 Task: Search one way flight ticket for 5 adults, 2 children, 1 infant in seat and 2 infants on lap in economy from Springfield: Abraham Lincoln Capital Airport to Rock Springs: Southwest Wyoming Regional Airport (rock Springs Sweetwater County Airport) on 8-5-2023. Choice of flights is Westjet. Number of bags: 6 checked bags. Price is upto 100000. Outbound departure time preference is 13:00.
Action: Mouse moved to (320, 295)
Screenshot: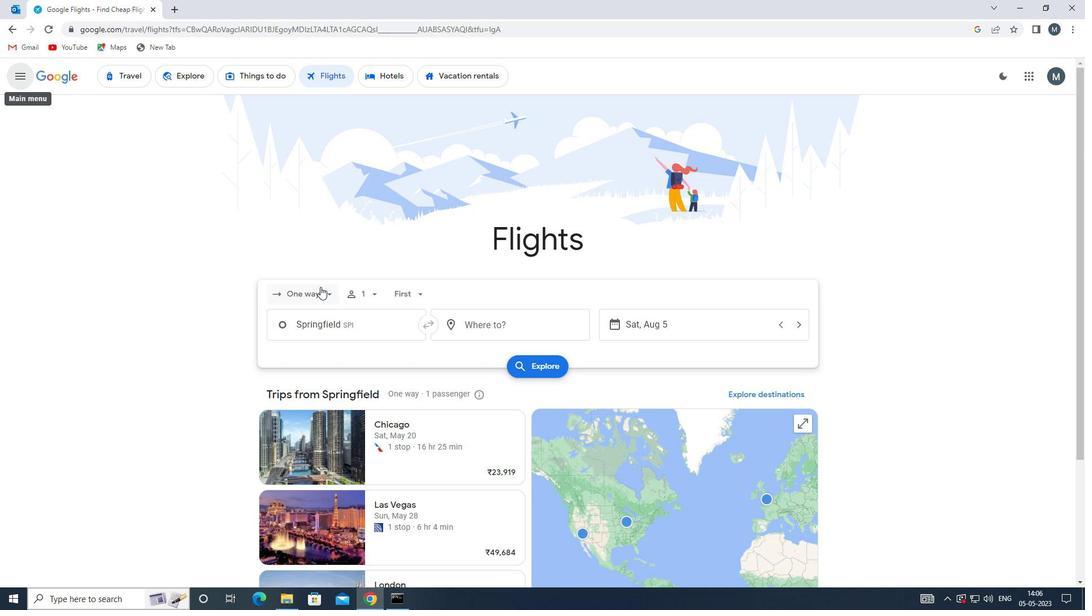 
Action: Mouse pressed left at (320, 295)
Screenshot: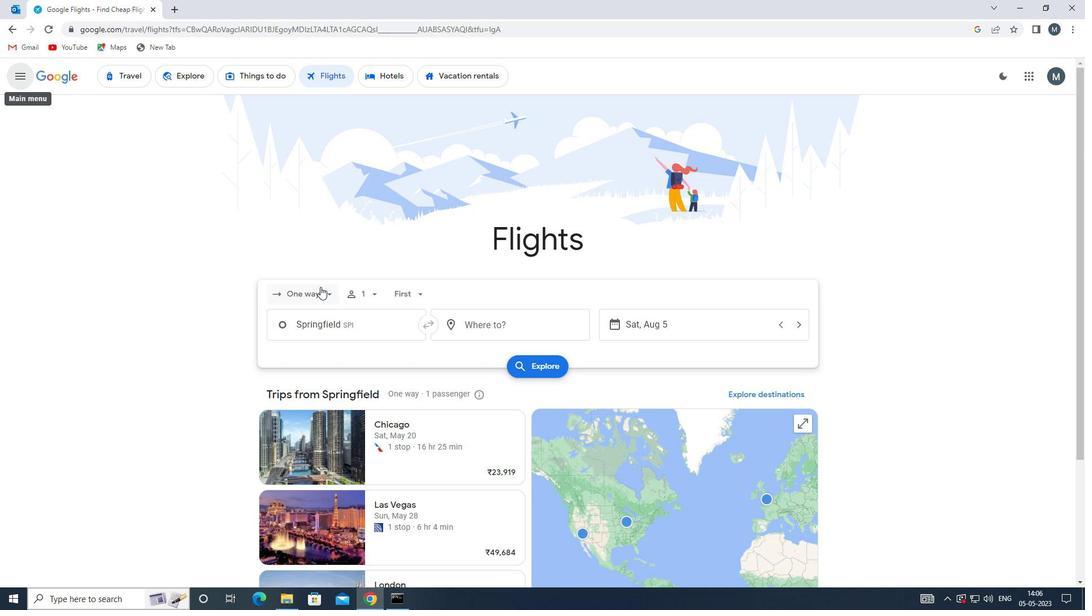 
Action: Mouse moved to (323, 348)
Screenshot: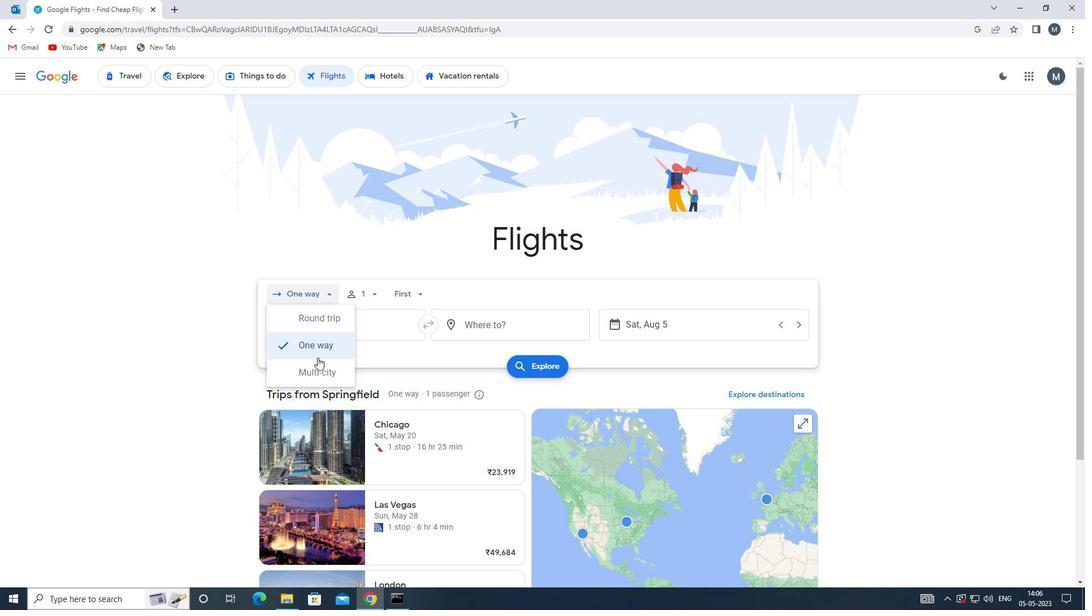 
Action: Mouse pressed left at (323, 348)
Screenshot: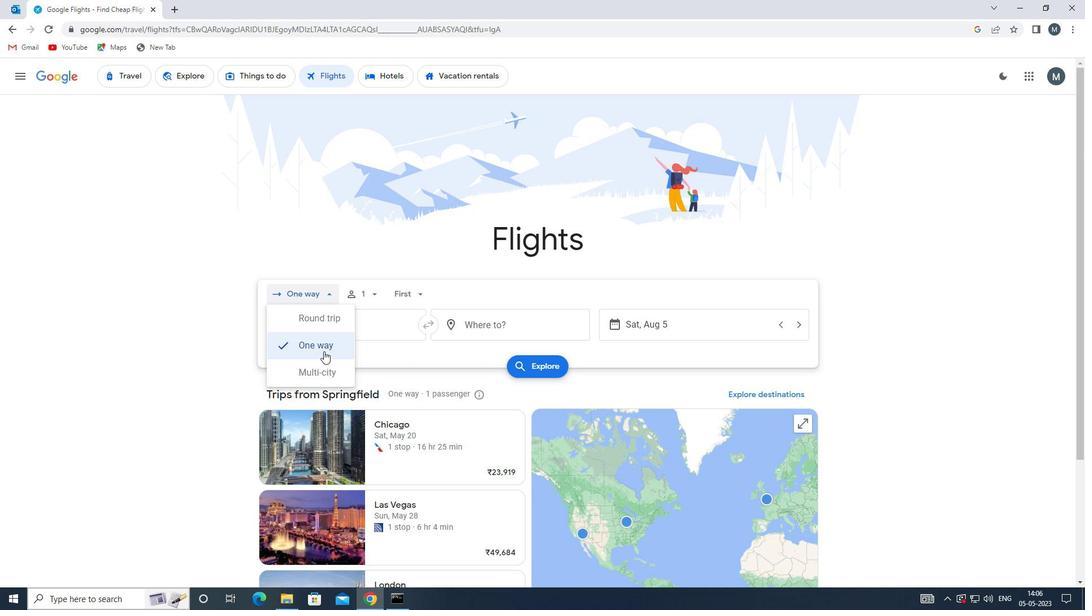
Action: Mouse moved to (368, 288)
Screenshot: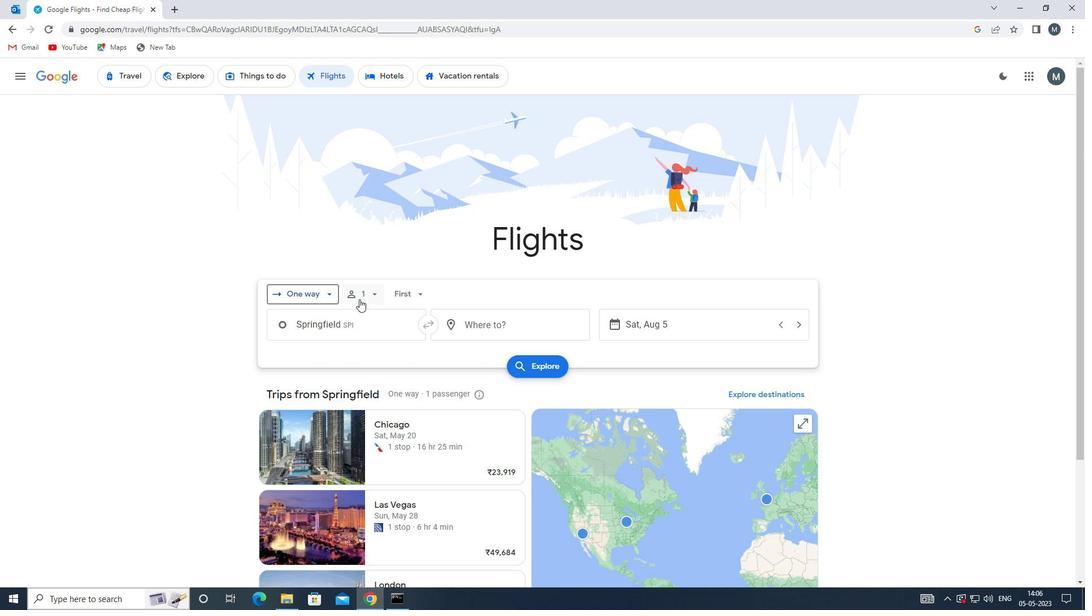 
Action: Mouse pressed left at (368, 288)
Screenshot: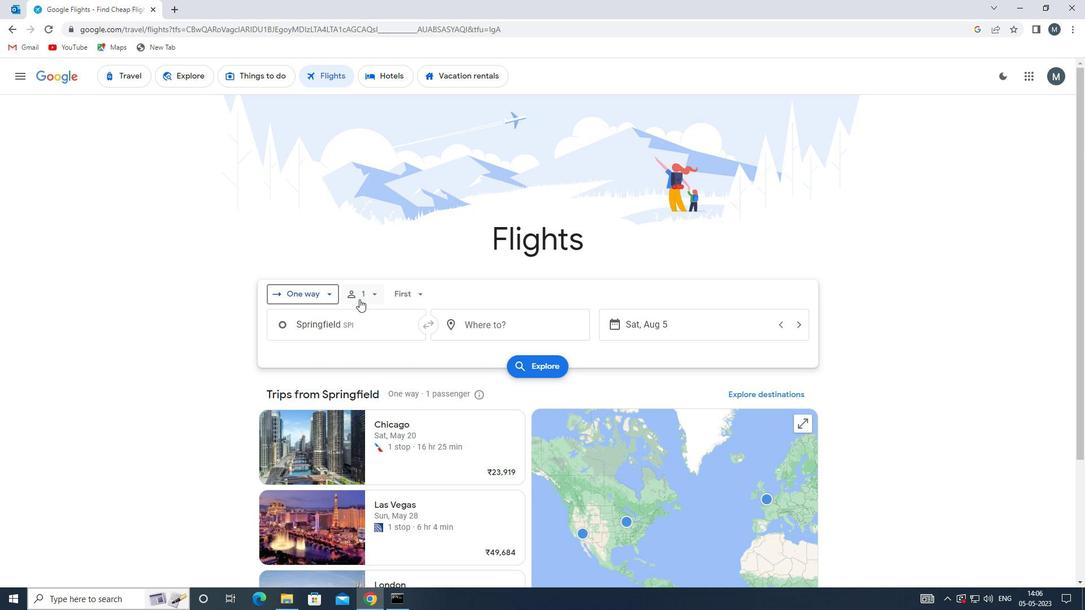
Action: Mouse moved to (456, 323)
Screenshot: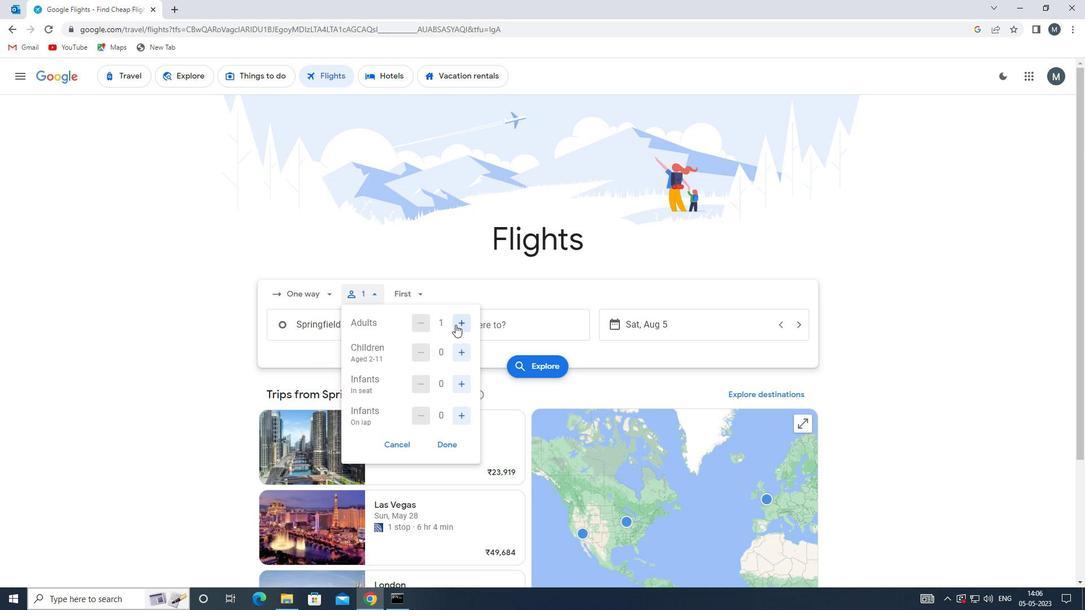 
Action: Mouse pressed left at (456, 323)
Screenshot: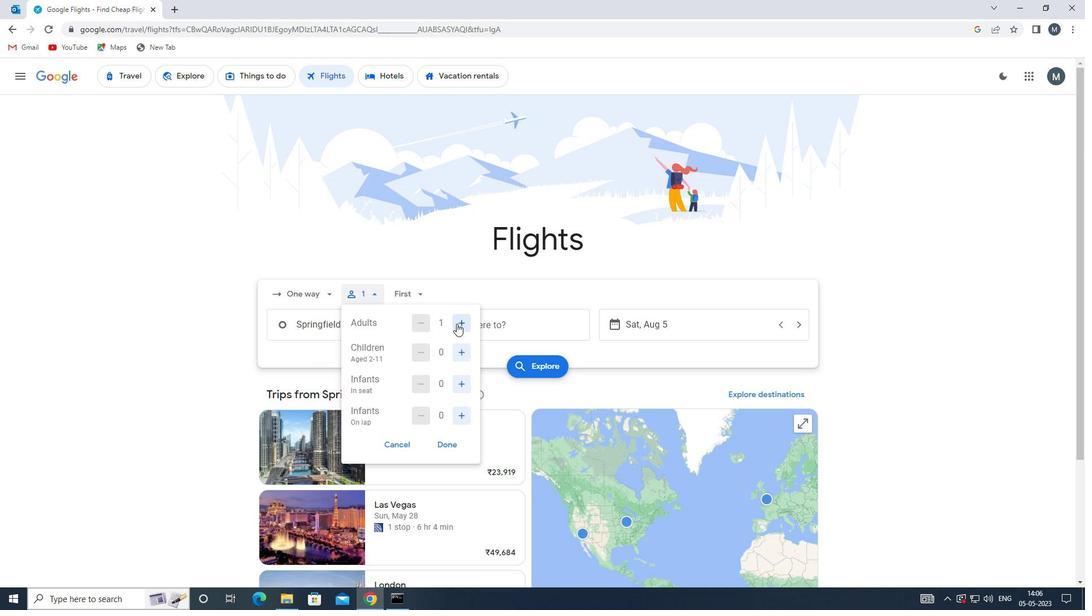 
Action: Mouse moved to (457, 323)
Screenshot: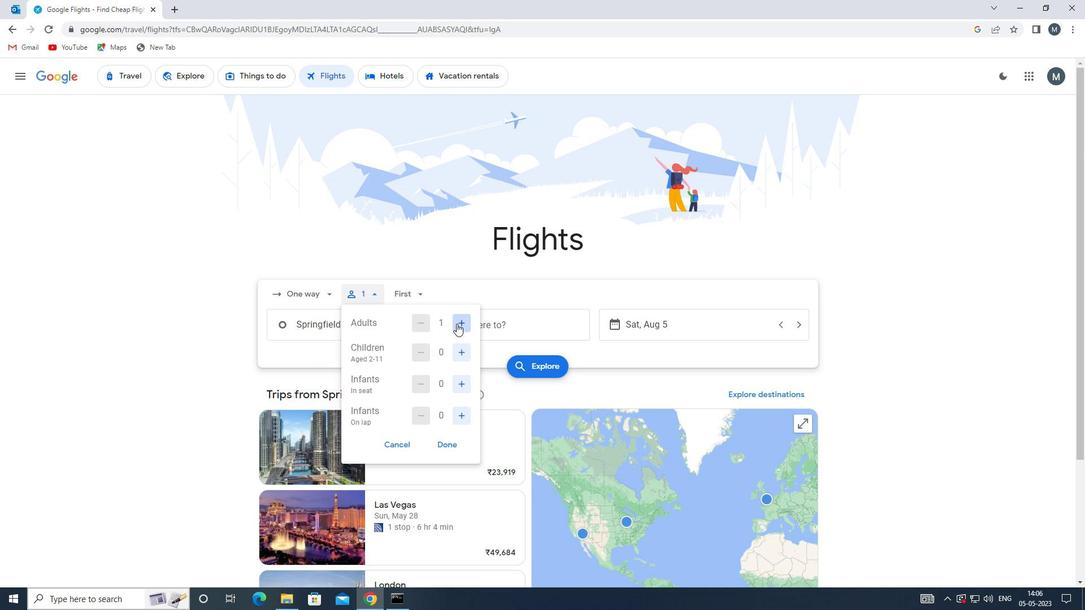 
Action: Mouse pressed left at (457, 323)
Screenshot: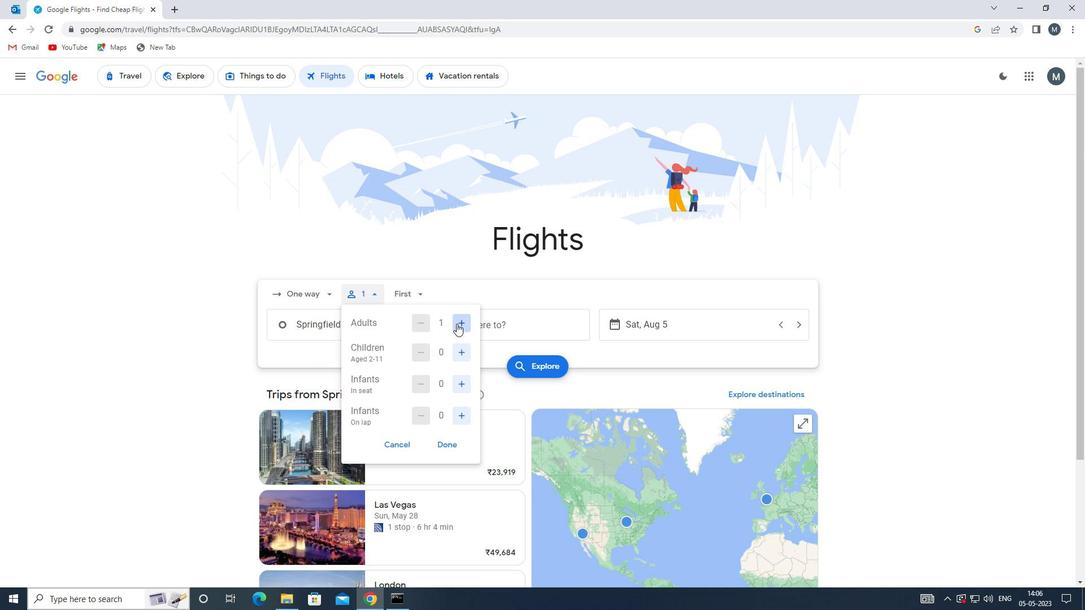 
Action: Mouse moved to (458, 323)
Screenshot: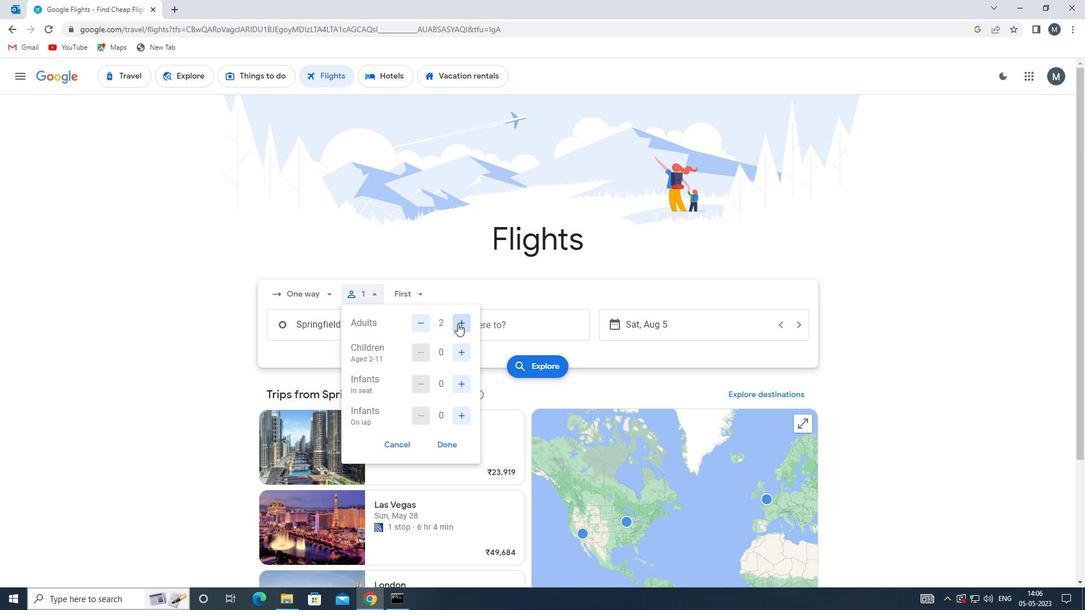 
Action: Mouse pressed left at (458, 323)
Screenshot: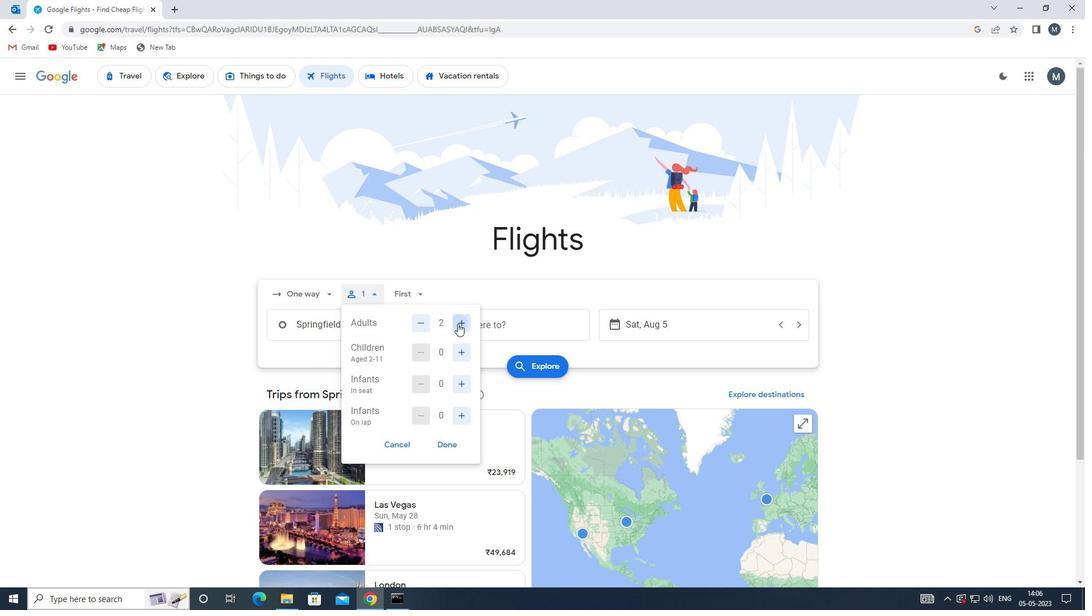 
Action: Mouse moved to (459, 323)
Screenshot: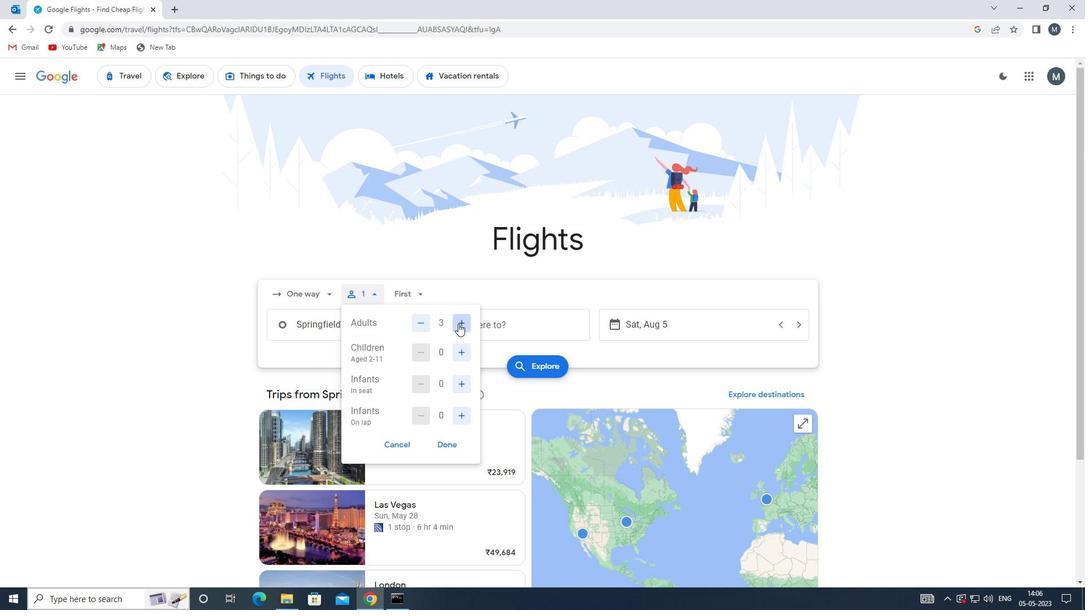 
Action: Mouse pressed left at (459, 323)
Screenshot: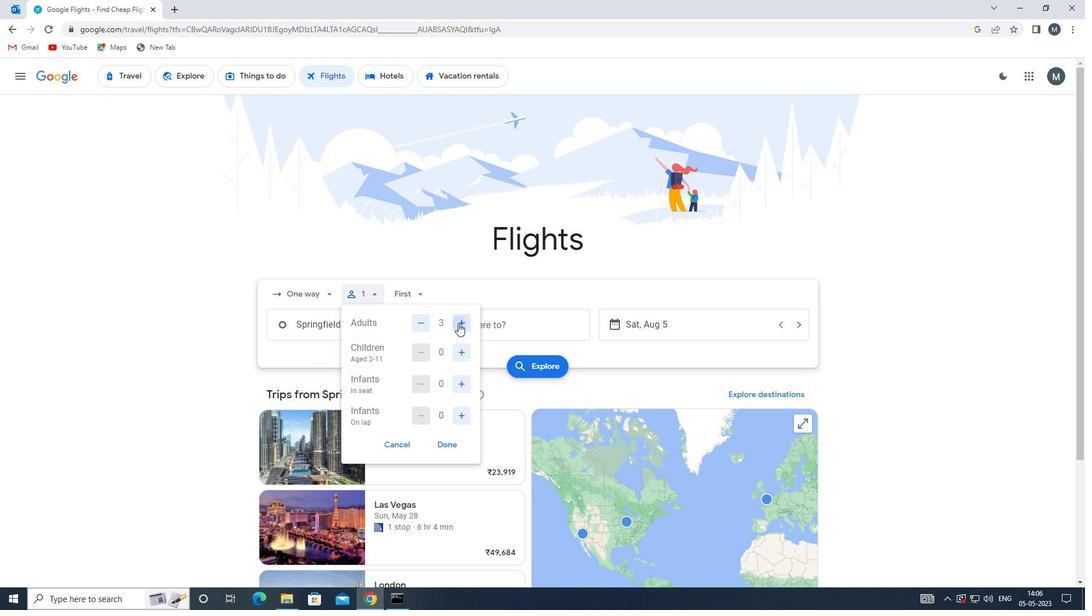 
Action: Mouse pressed left at (459, 323)
Screenshot: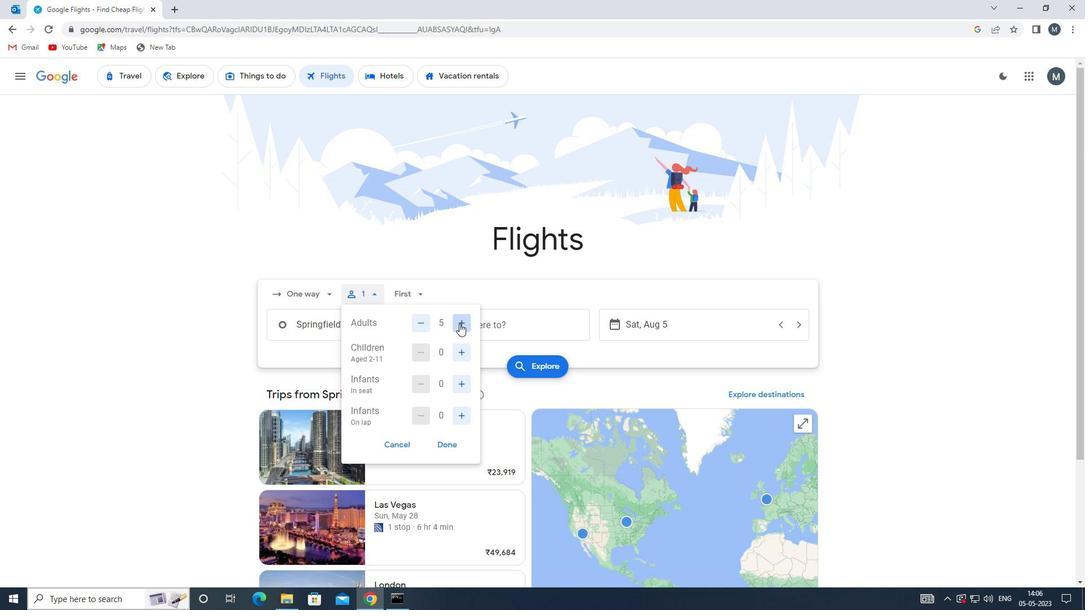 
Action: Mouse moved to (421, 322)
Screenshot: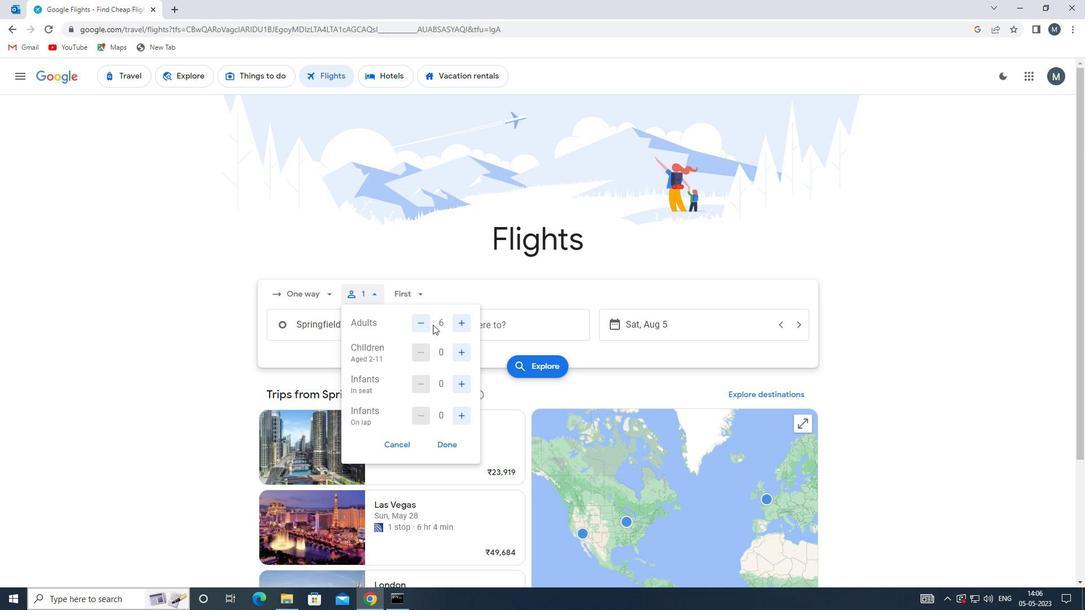 
Action: Mouse pressed left at (421, 322)
Screenshot: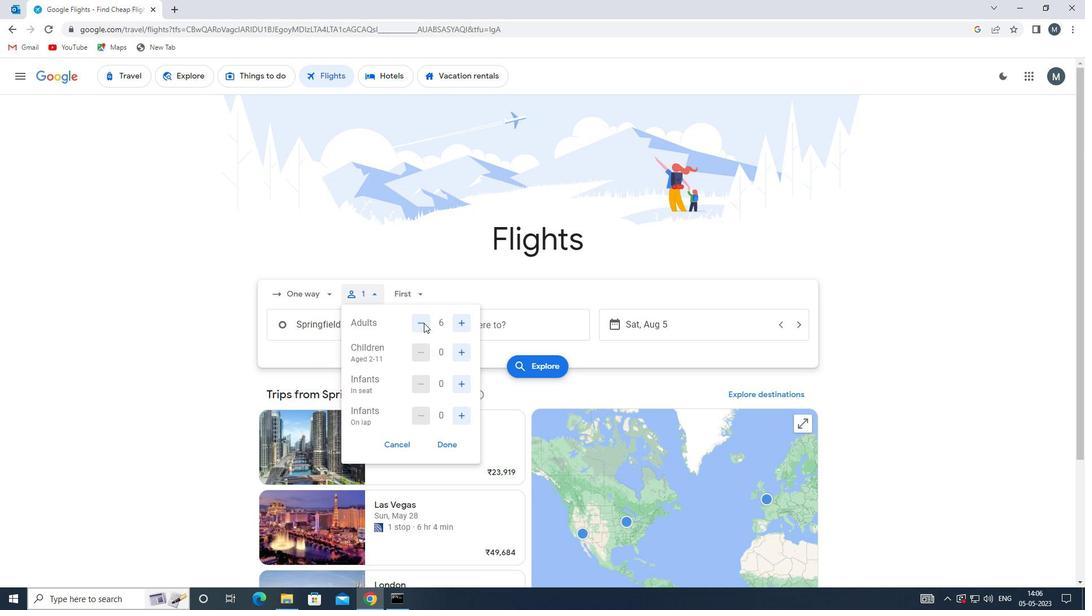 
Action: Mouse moved to (456, 351)
Screenshot: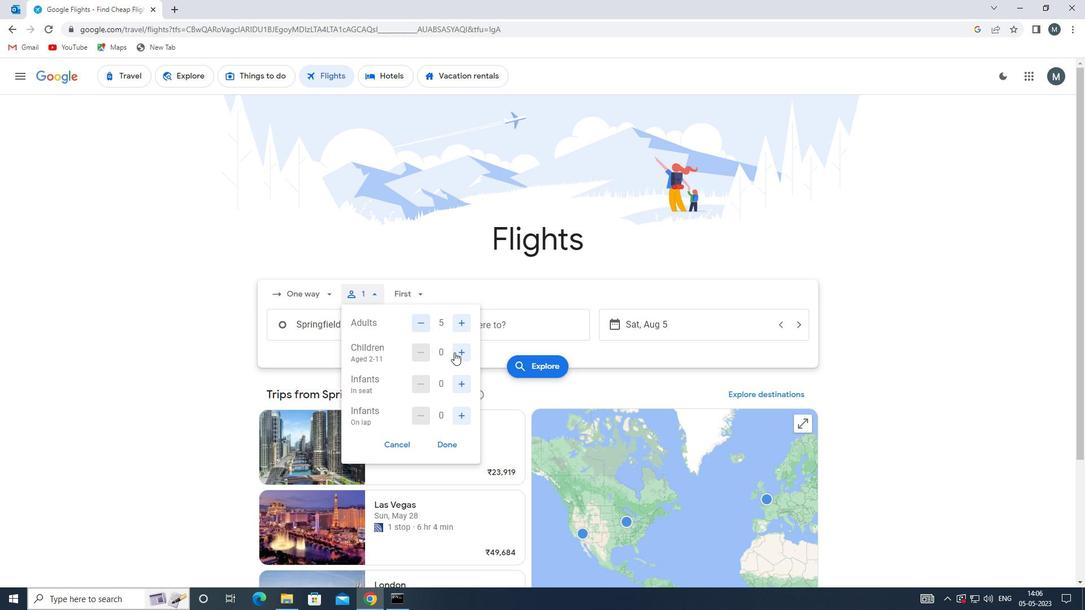 
Action: Mouse pressed left at (456, 351)
Screenshot: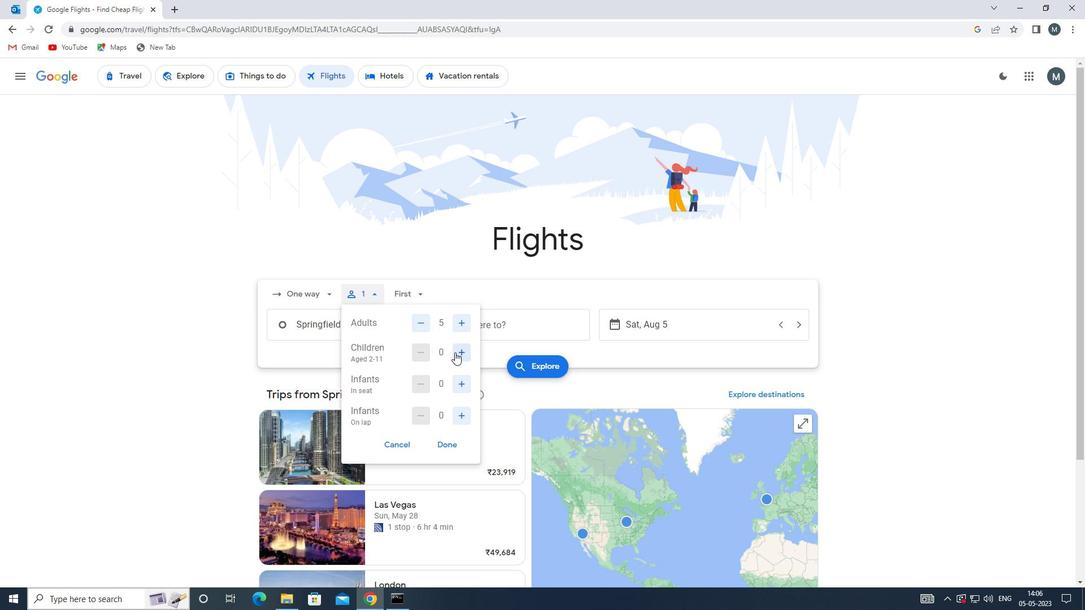 
Action: Mouse moved to (456, 351)
Screenshot: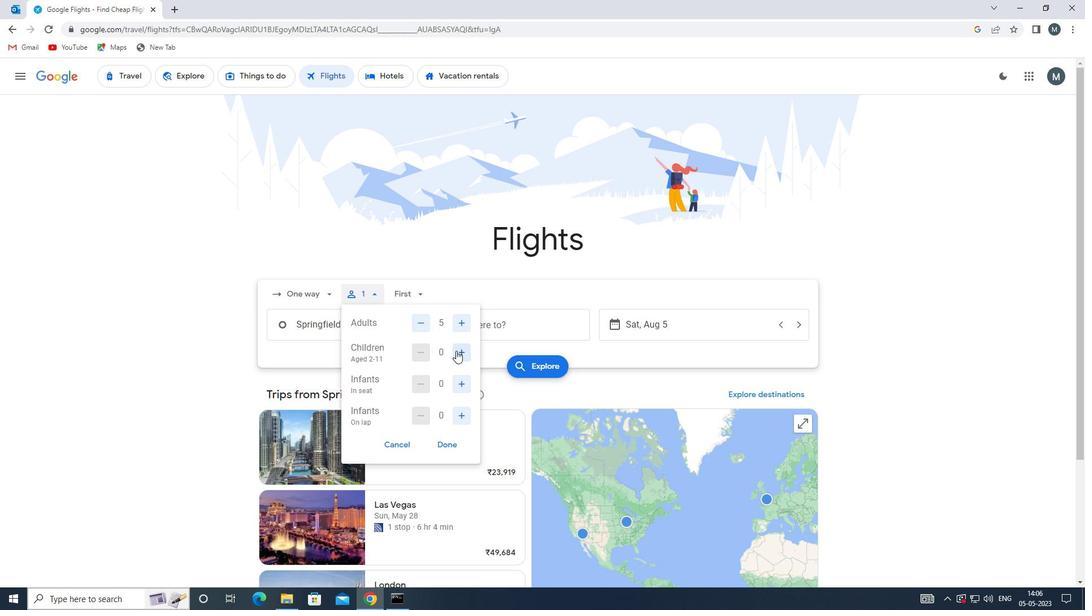 
Action: Mouse pressed left at (456, 351)
Screenshot: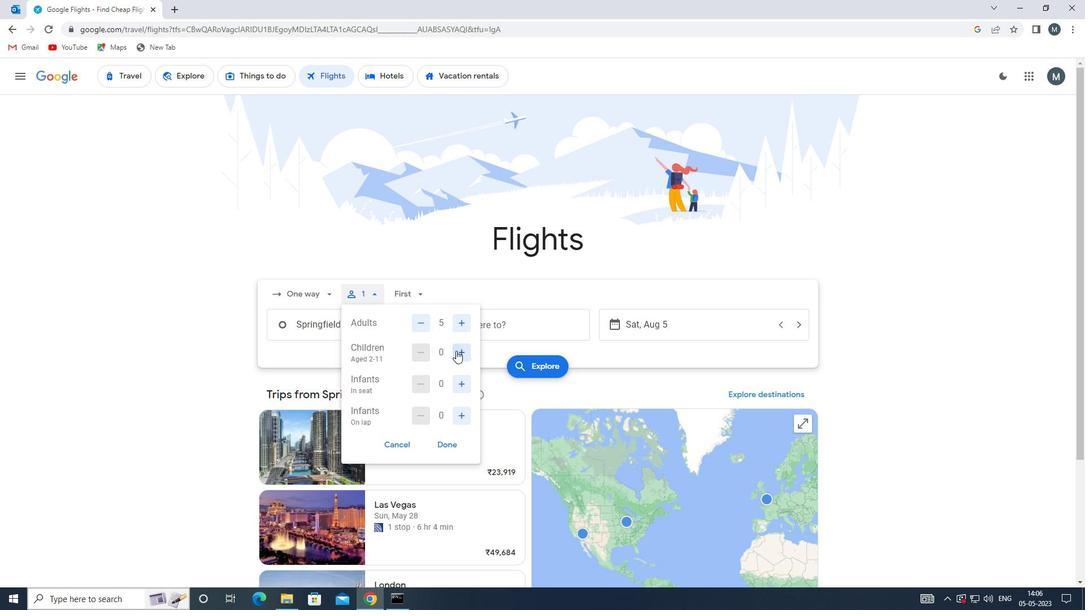 
Action: Mouse moved to (459, 384)
Screenshot: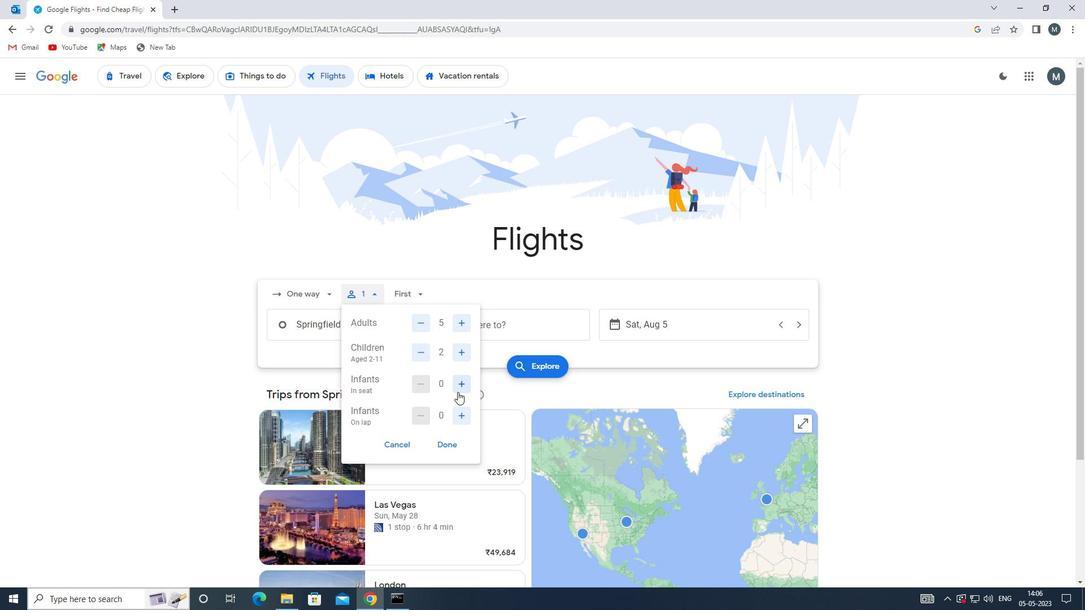 
Action: Mouse pressed left at (459, 384)
Screenshot: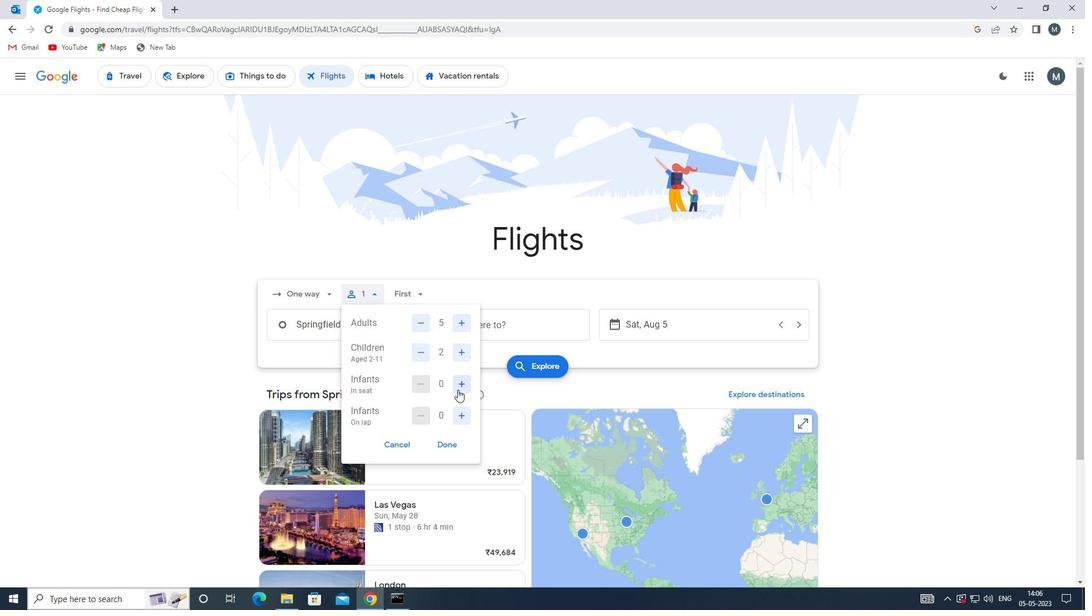 
Action: Mouse moved to (457, 417)
Screenshot: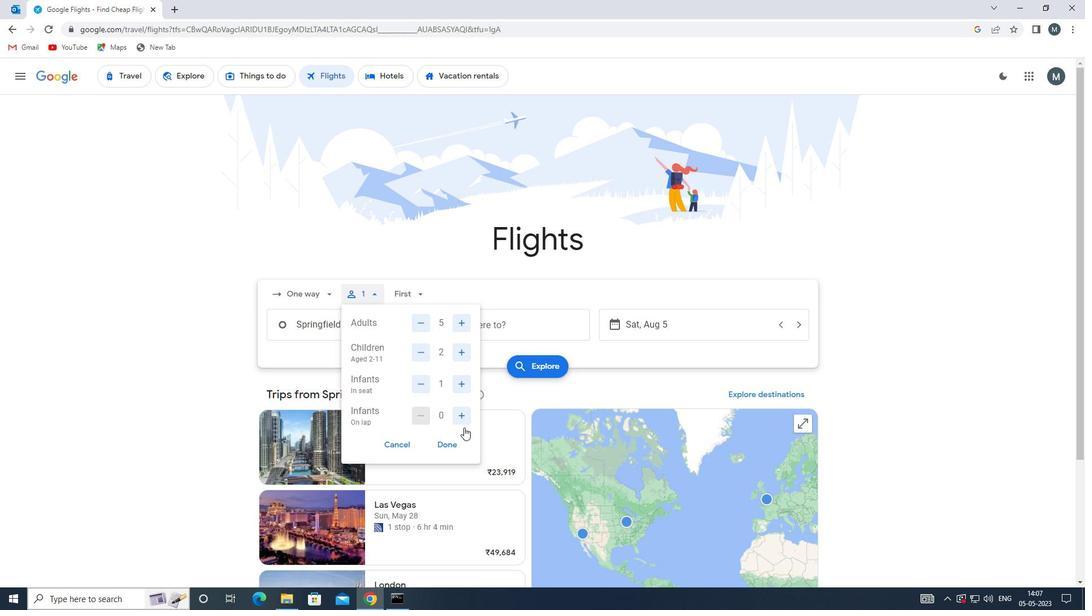 
Action: Mouse pressed left at (457, 417)
Screenshot: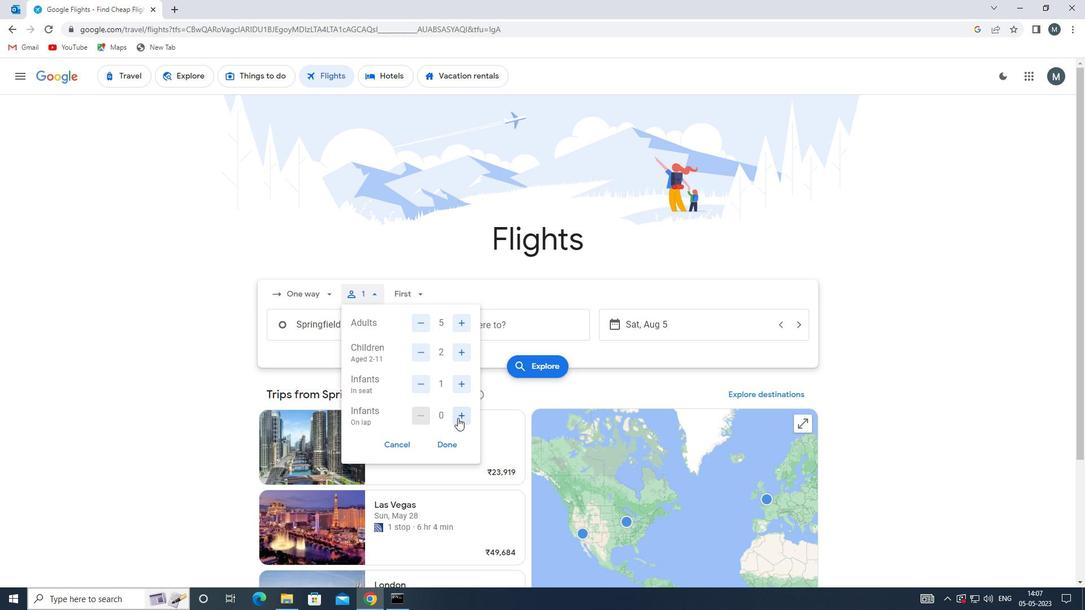 
Action: Mouse pressed left at (457, 417)
Screenshot: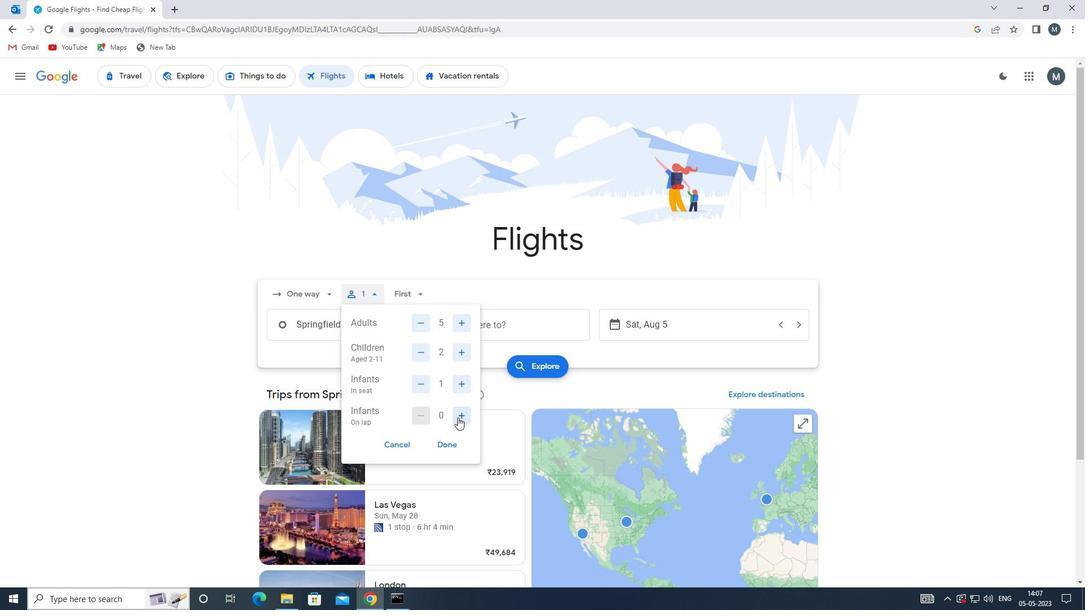 
Action: Mouse moved to (417, 413)
Screenshot: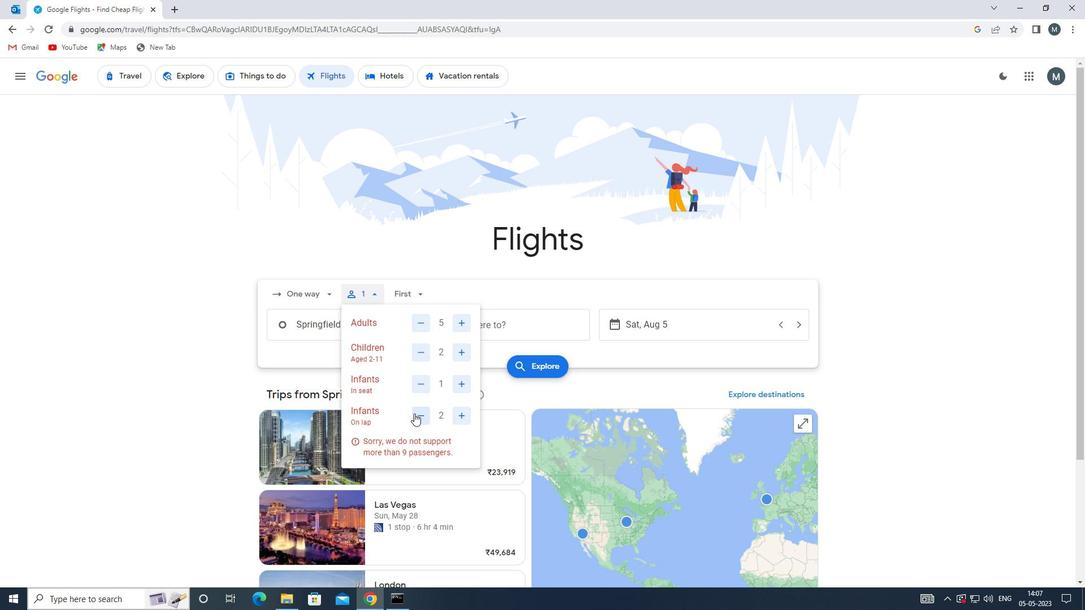 
Action: Mouse pressed left at (417, 413)
Screenshot: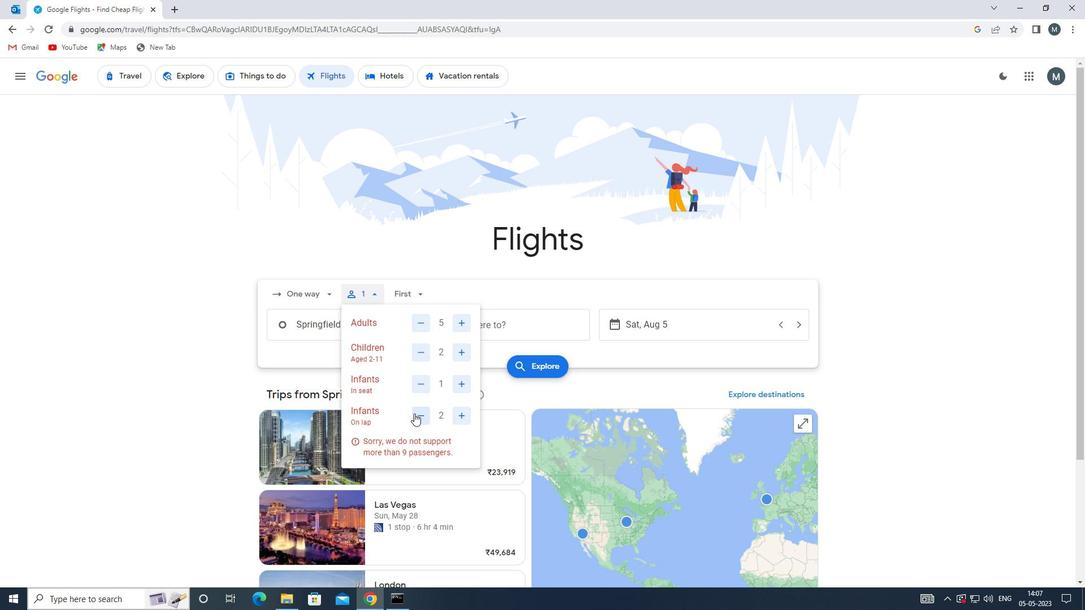 
Action: Mouse moved to (438, 447)
Screenshot: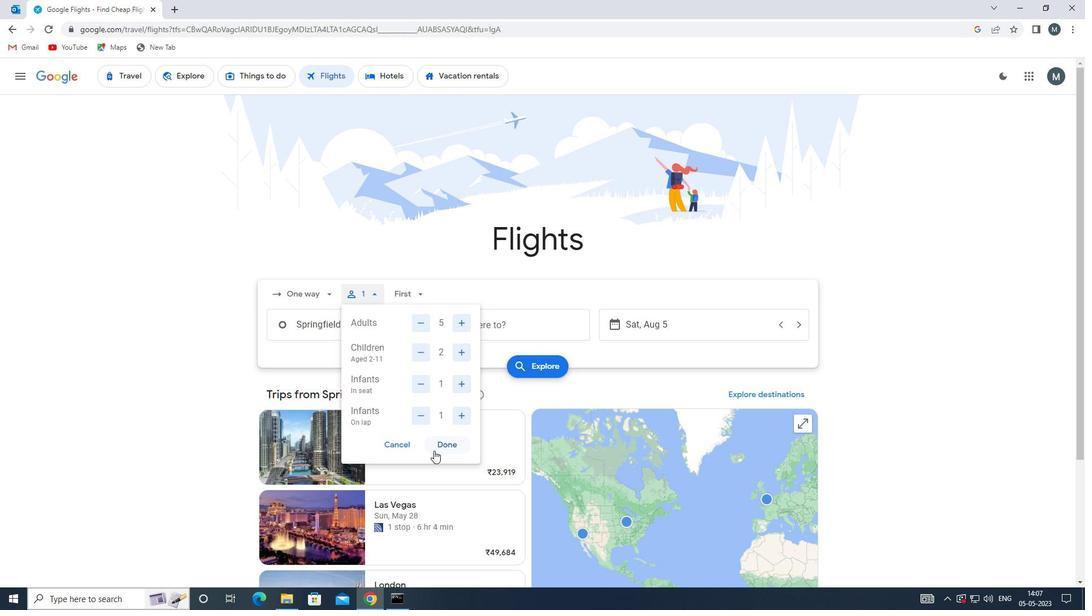 
Action: Mouse pressed left at (438, 447)
Screenshot: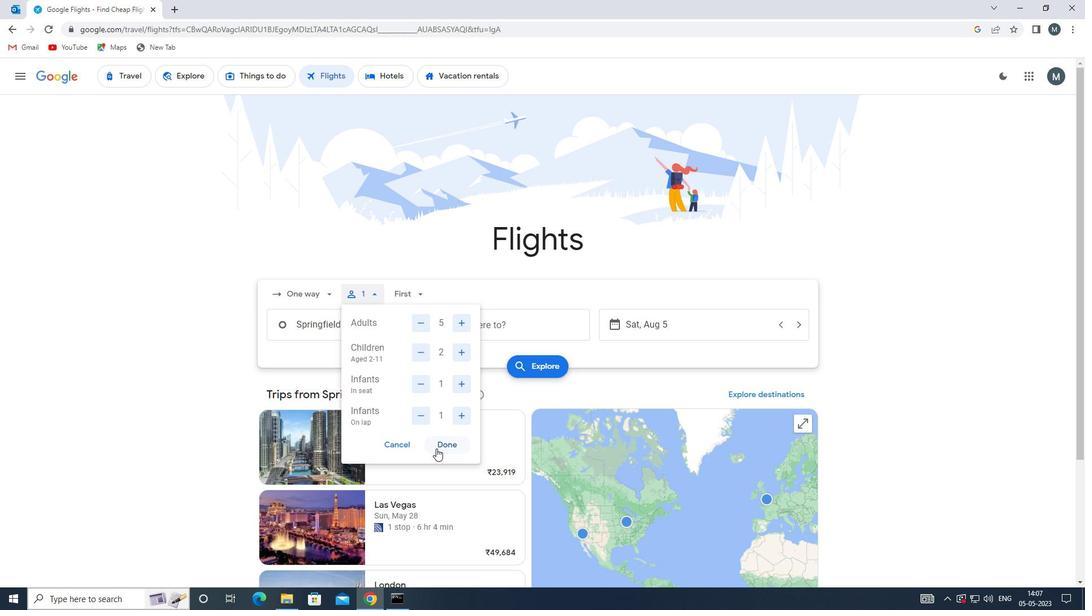 
Action: Mouse moved to (421, 300)
Screenshot: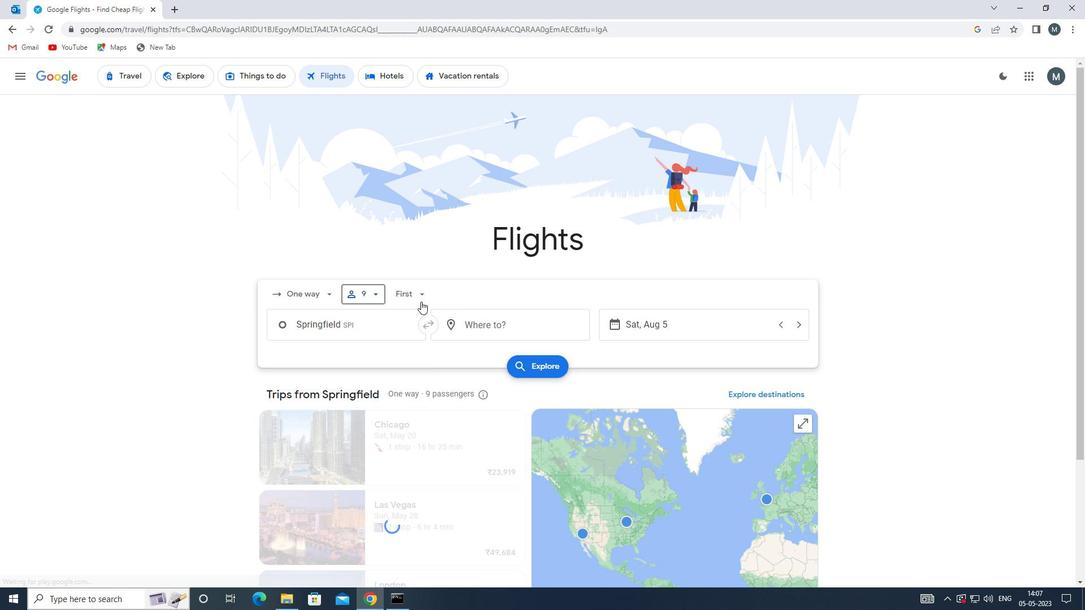 
Action: Mouse pressed left at (421, 300)
Screenshot: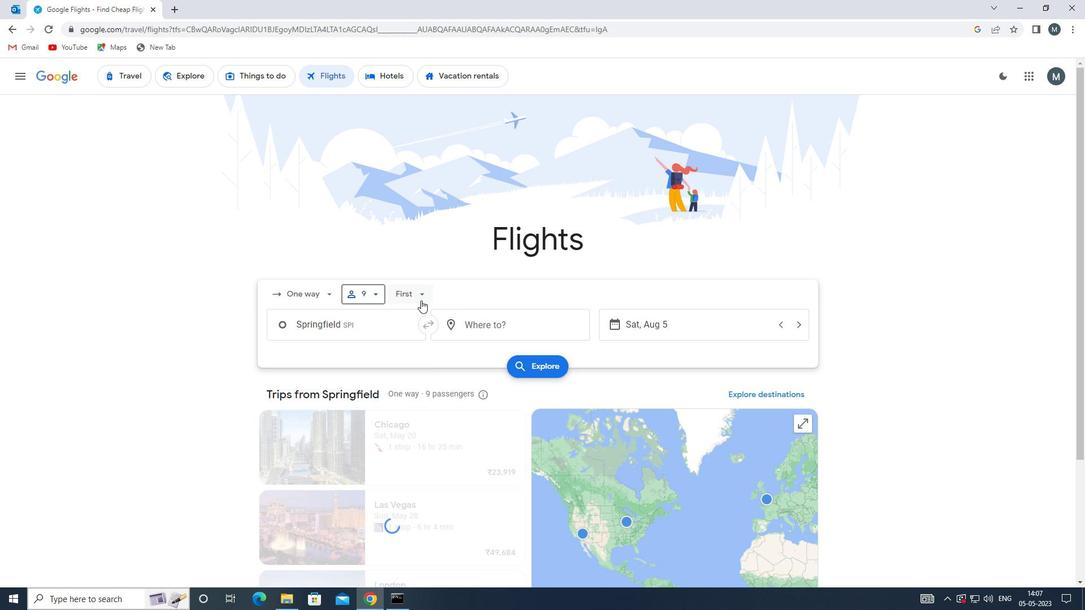 
Action: Mouse moved to (459, 318)
Screenshot: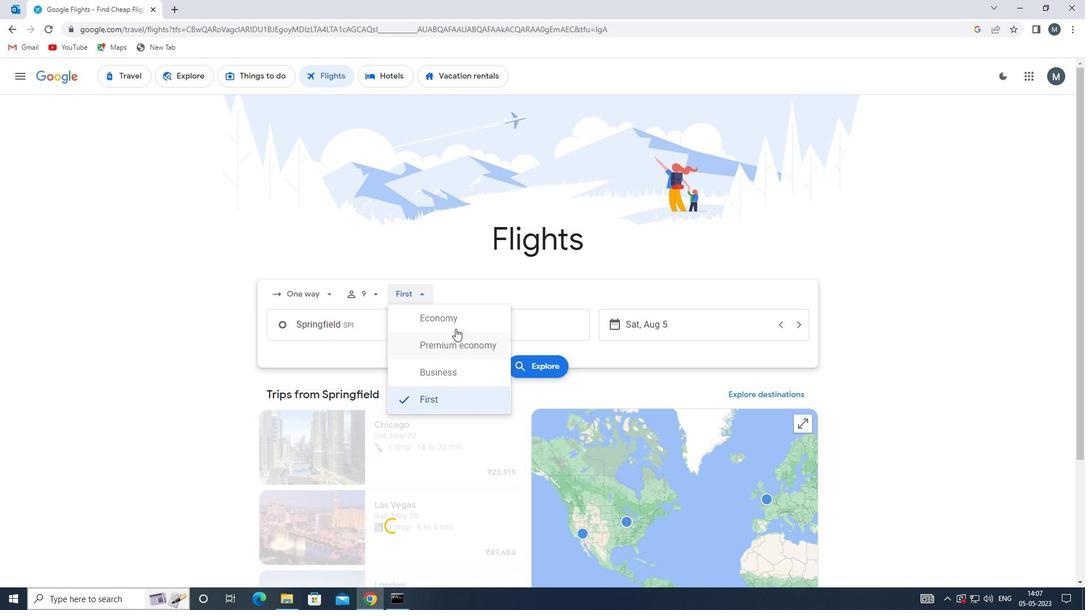 
Action: Mouse pressed left at (459, 318)
Screenshot: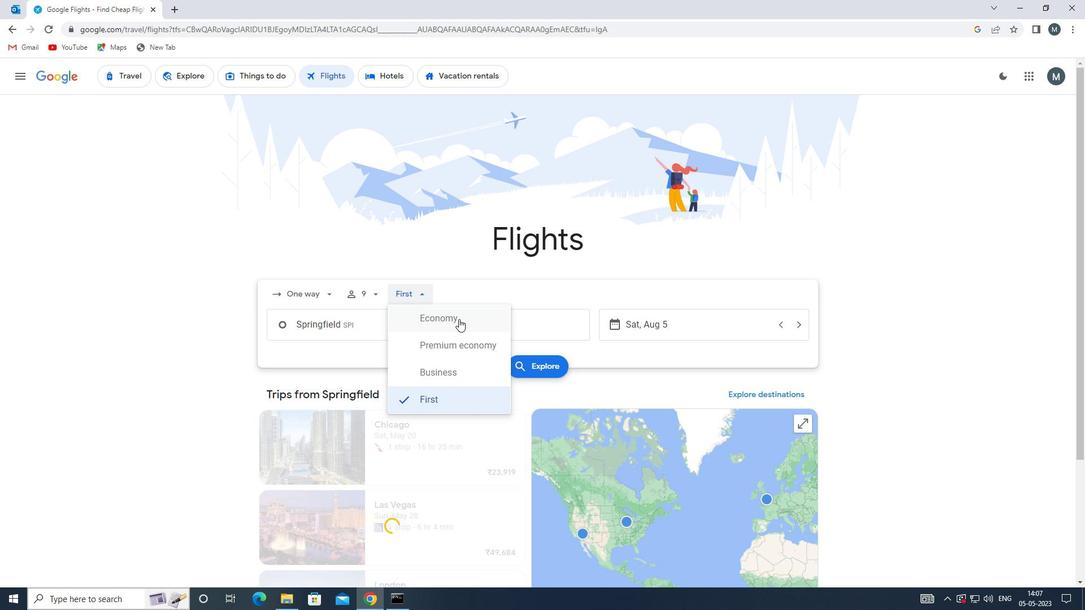 
Action: Mouse moved to (356, 331)
Screenshot: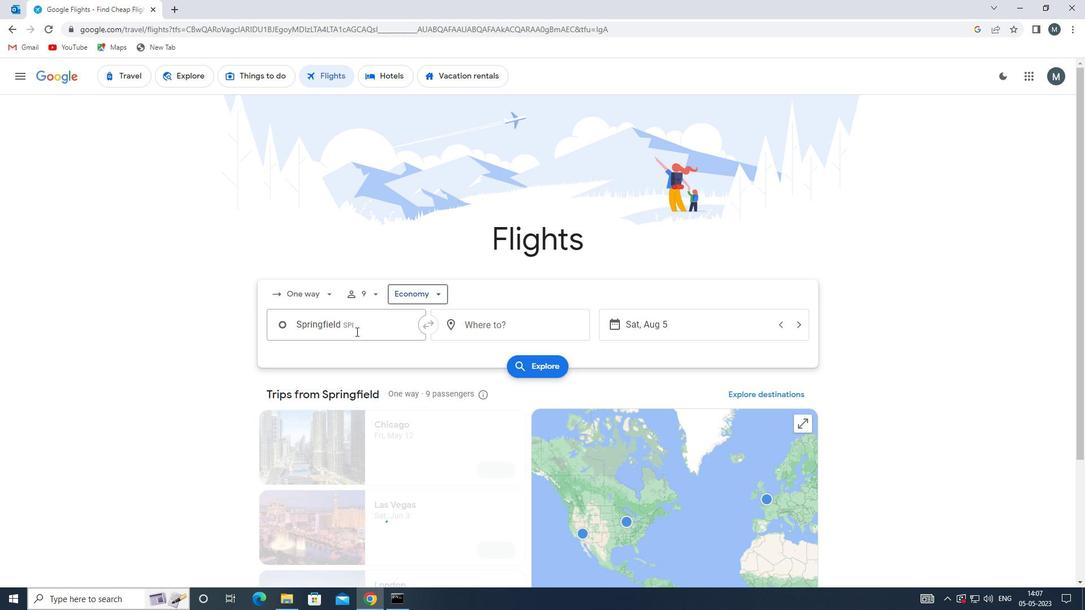 
Action: Mouse pressed left at (356, 331)
Screenshot: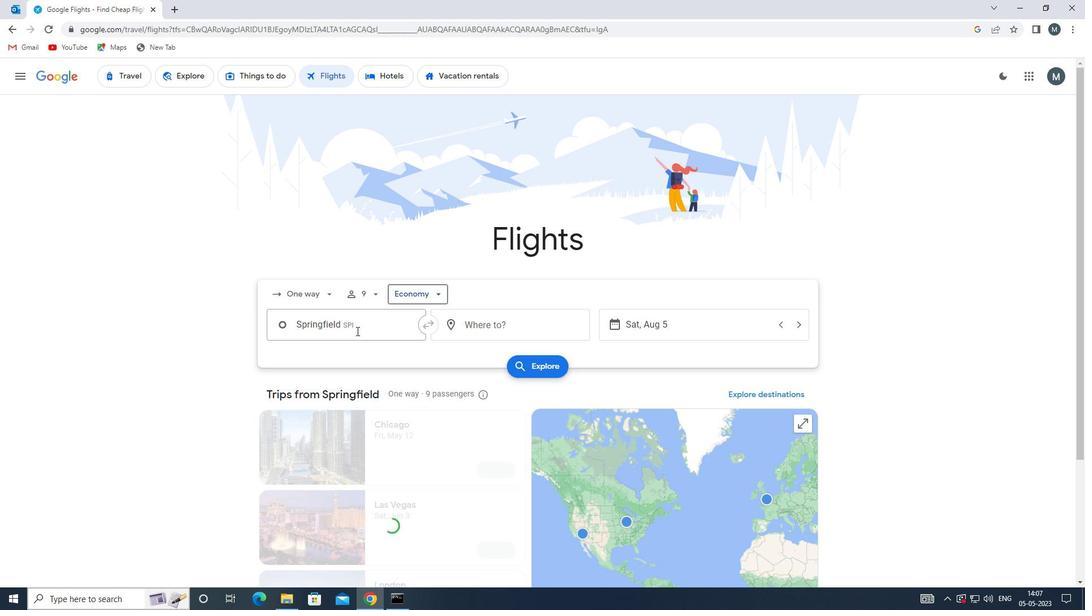 
Action: Mouse moved to (342, 419)
Screenshot: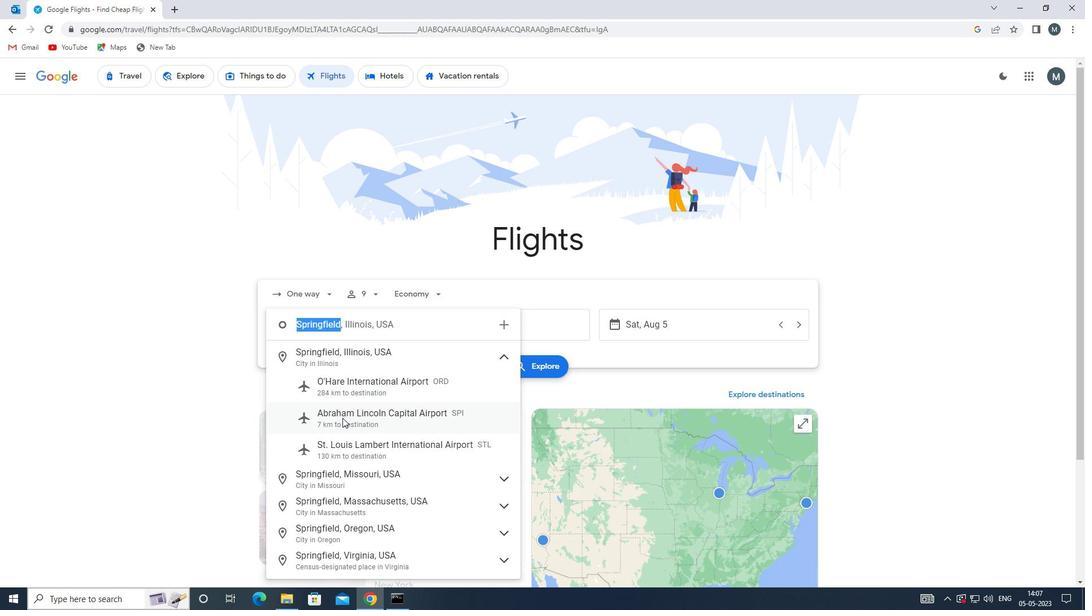 
Action: Mouse pressed left at (342, 419)
Screenshot: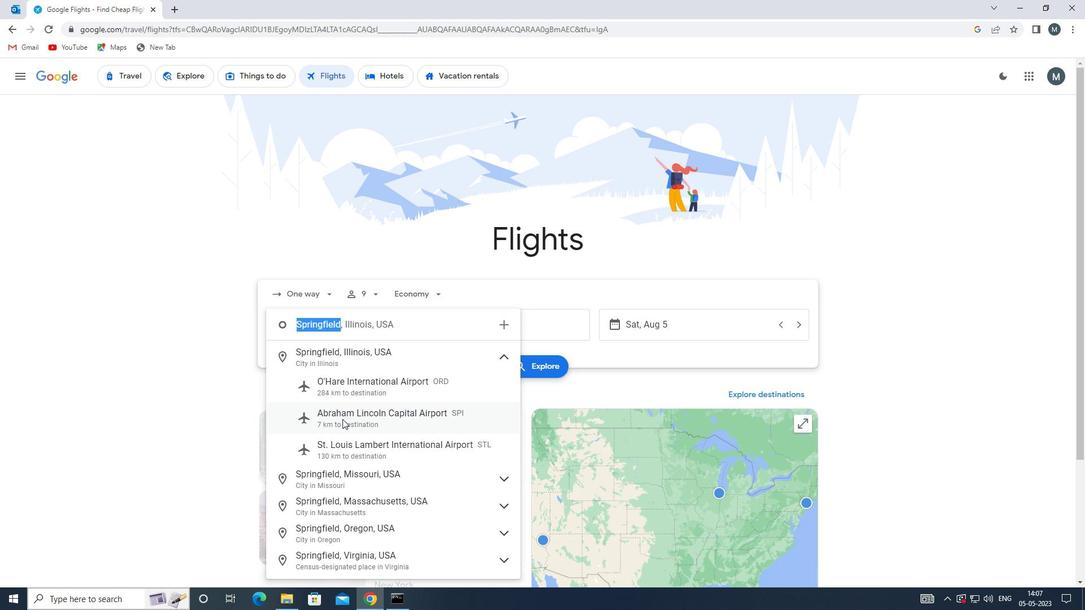 
Action: Mouse moved to (491, 326)
Screenshot: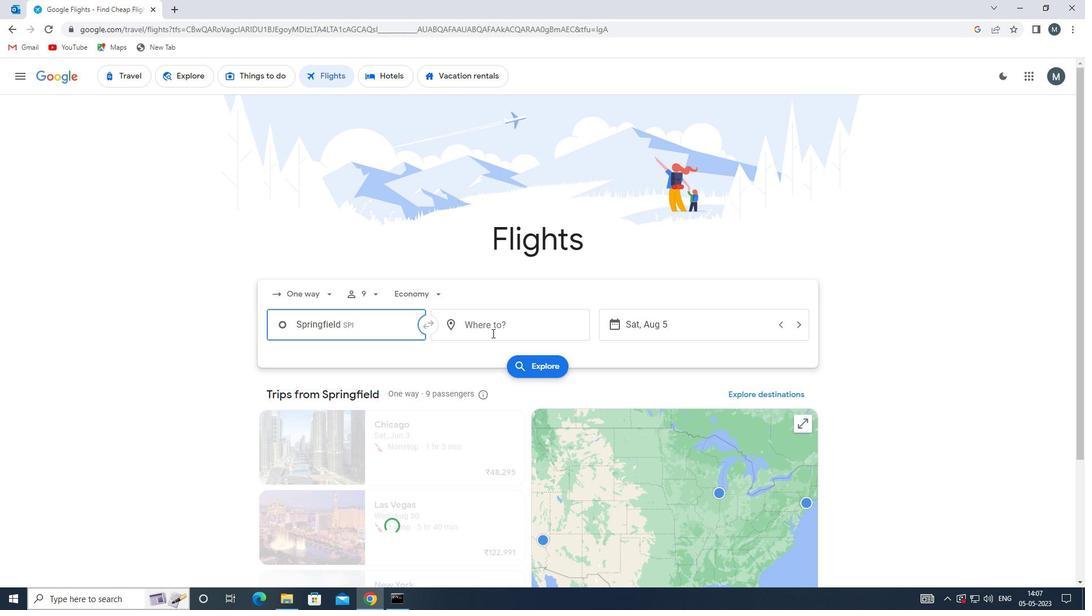 
Action: Mouse pressed left at (491, 326)
Screenshot: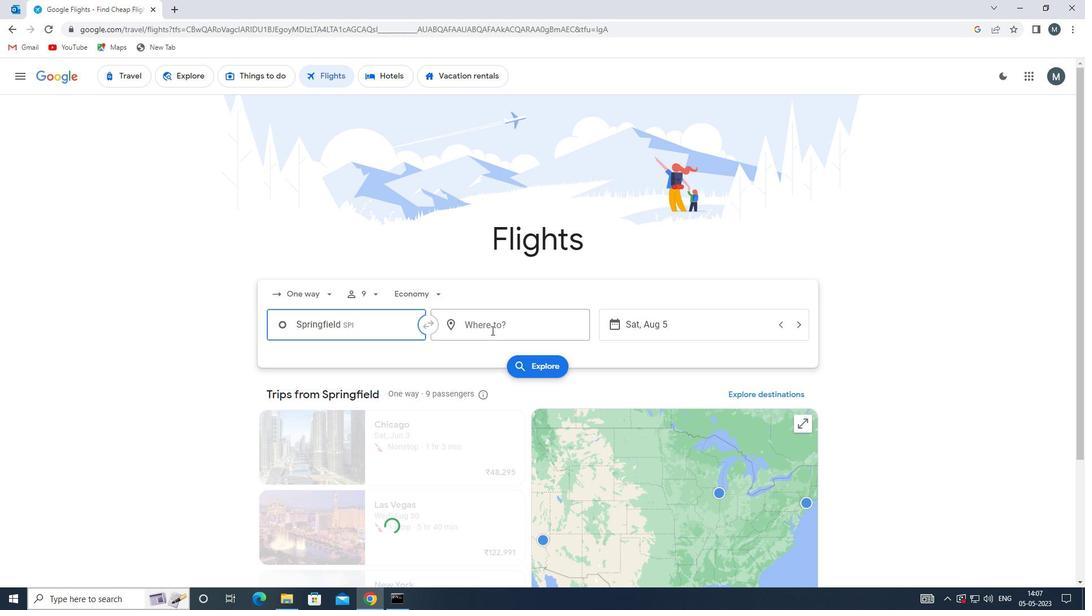 
Action: Key pressed rks
Screenshot: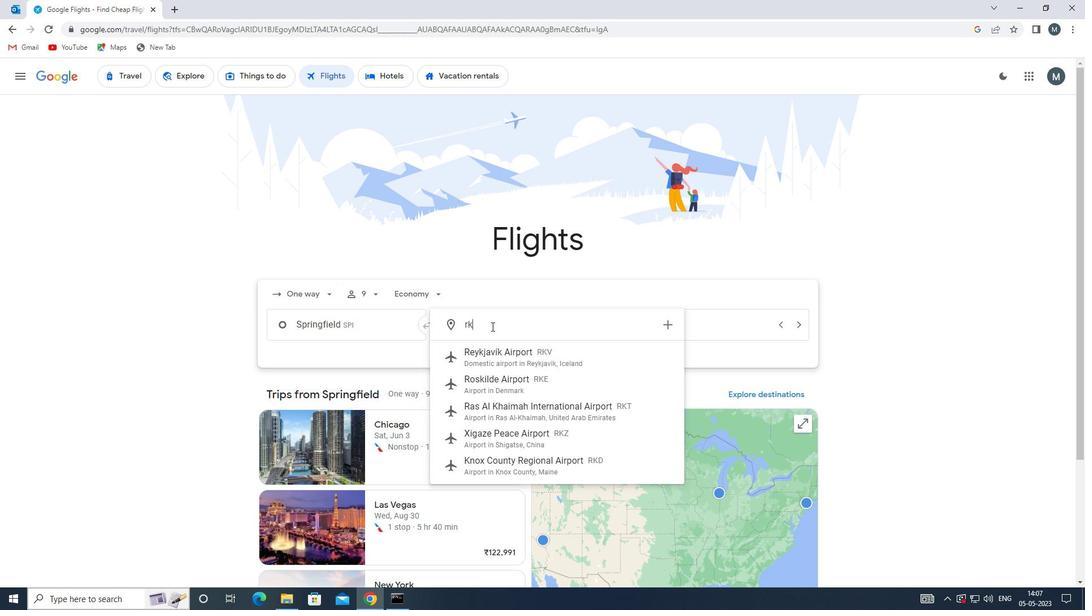 
Action: Mouse moved to (507, 360)
Screenshot: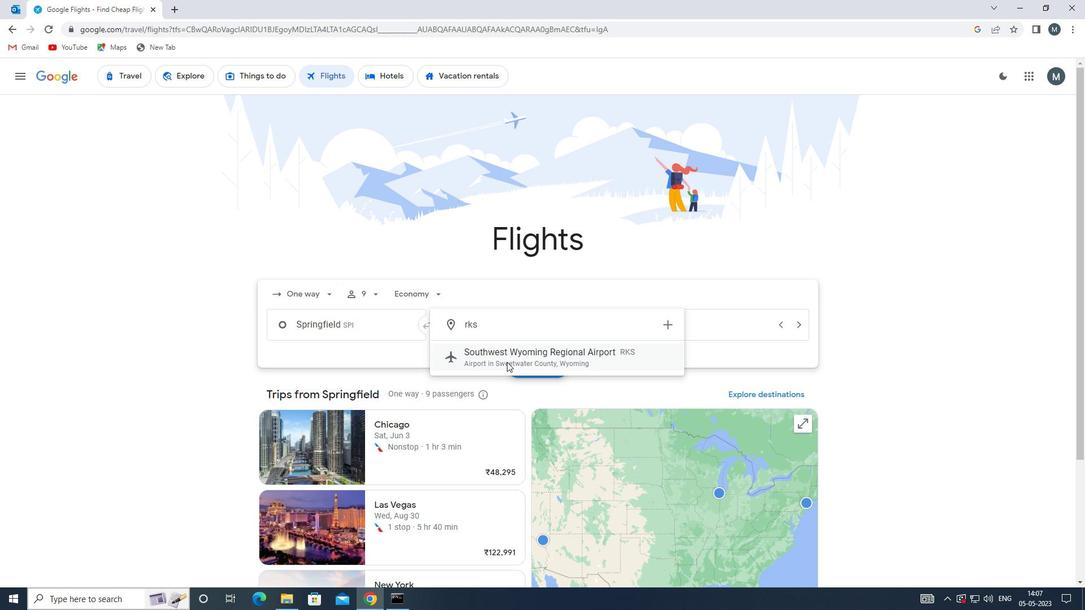 
Action: Mouse pressed left at (507, 360)
Screenshot: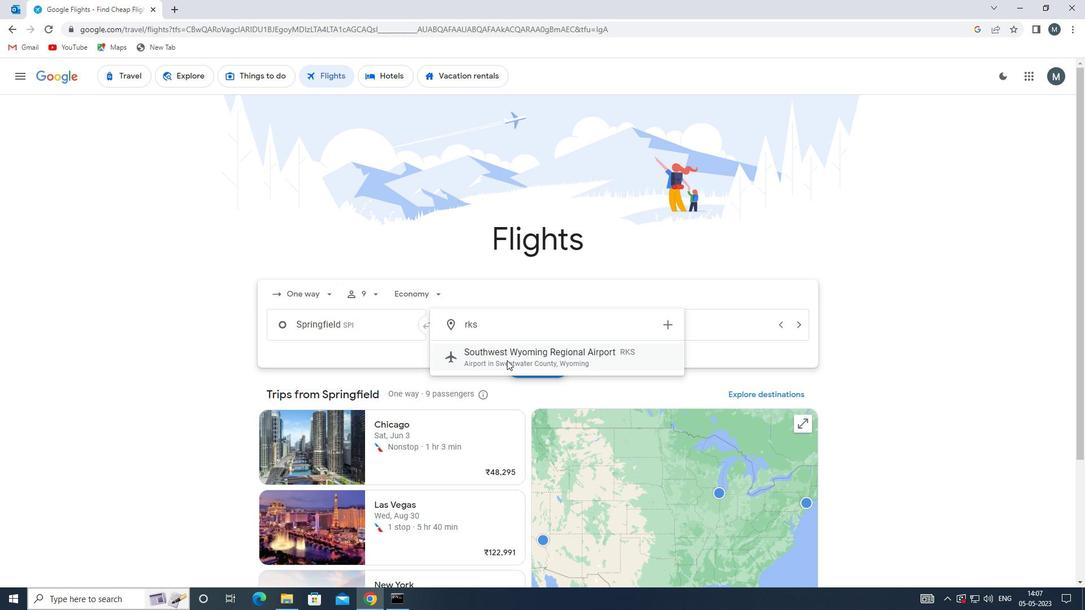 
Action: Mouse moved to (624, 323)
Screenshot: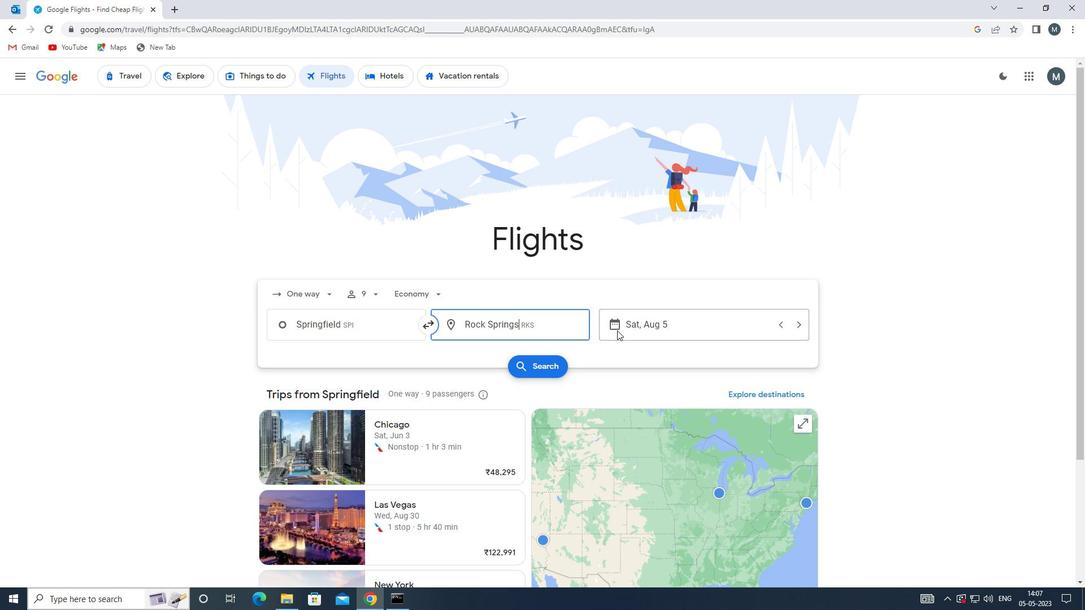 
Action: Mouse pressed left at (624, 323)
Screenshot: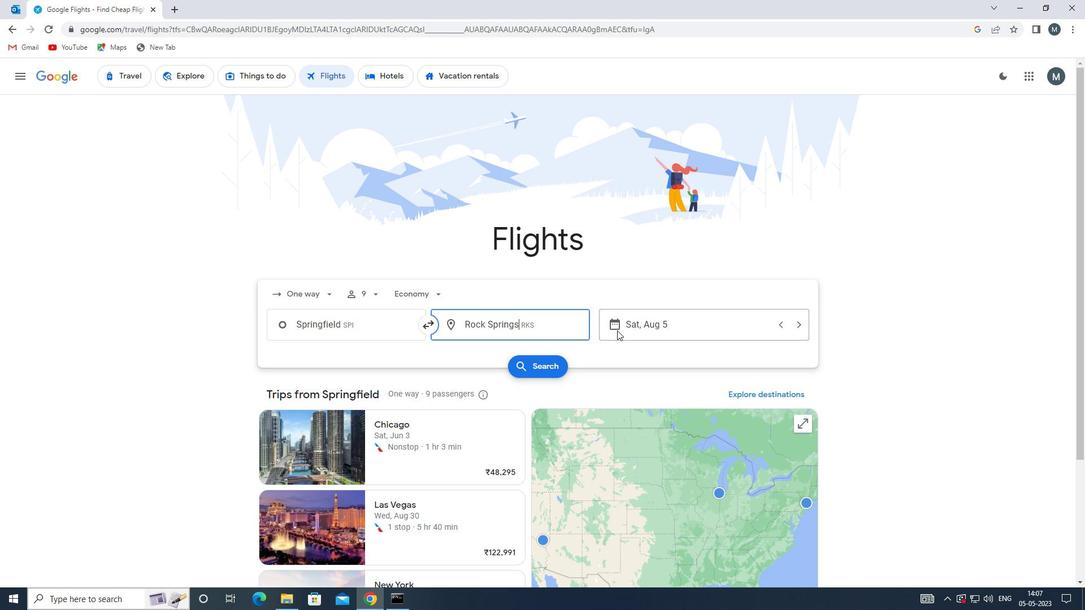 
Action: Mouse moved to (573, 382)
Screenshot: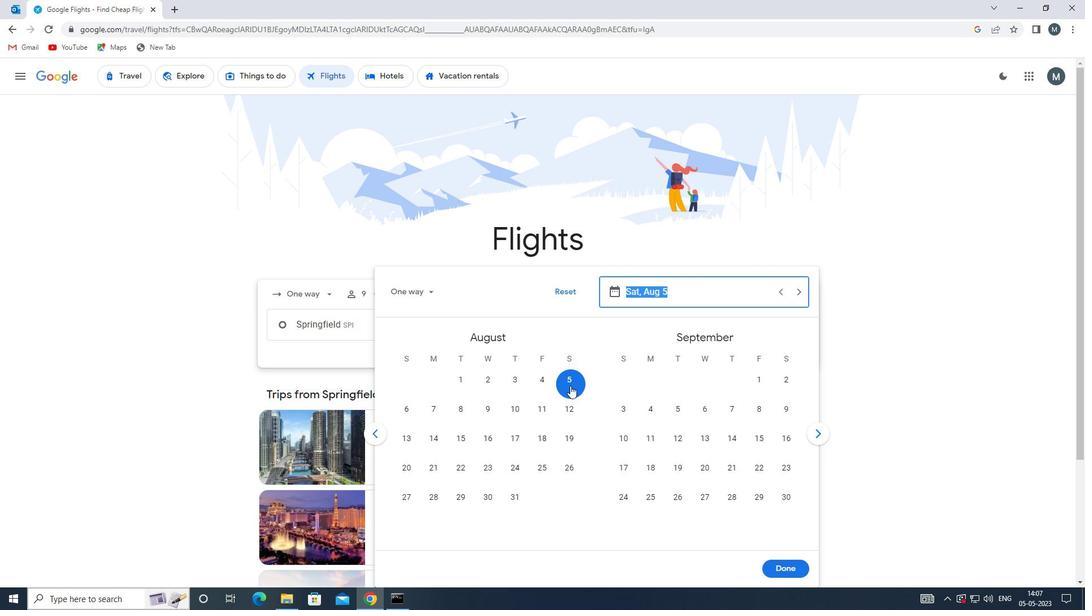
Action: Mouse pressed left at (573, 382)
Screenshot: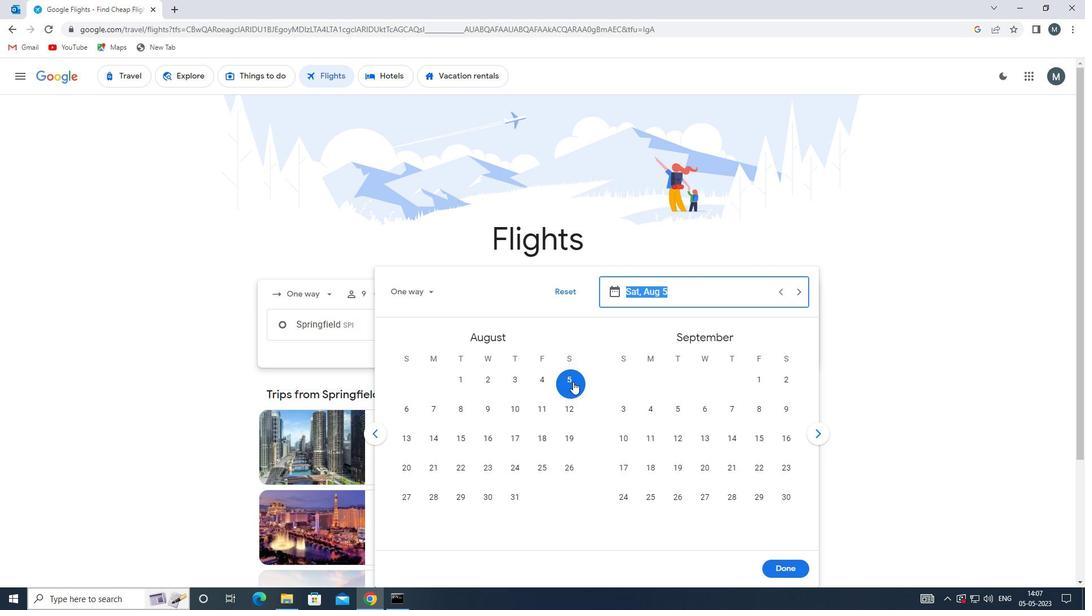 
Action: Mouse moved to (780, 561)
Screenshot: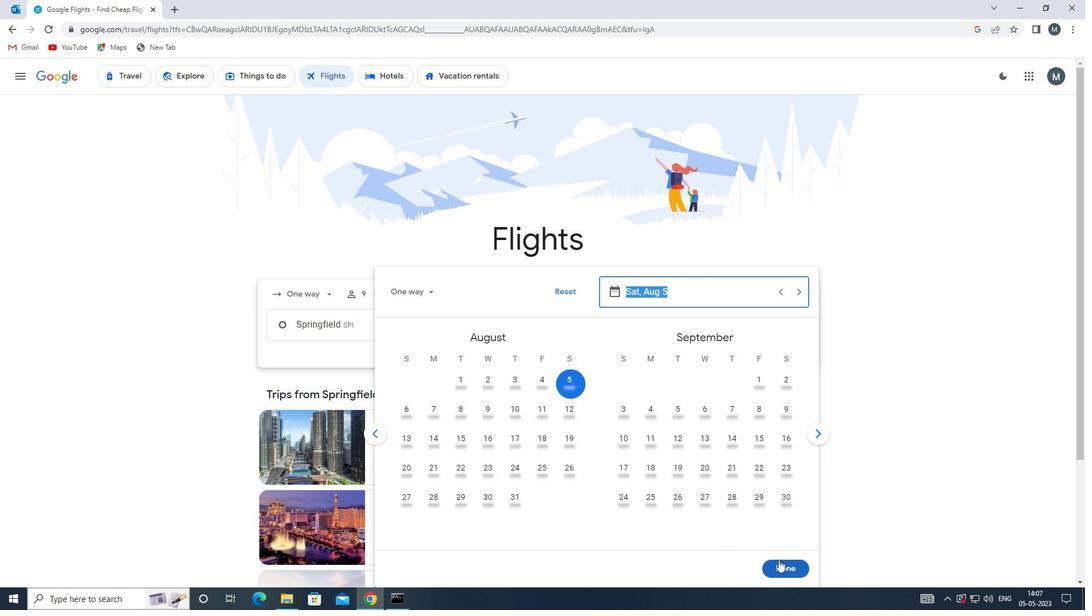 
Action: Mouse pressed left at (780, 561)
Screenshot: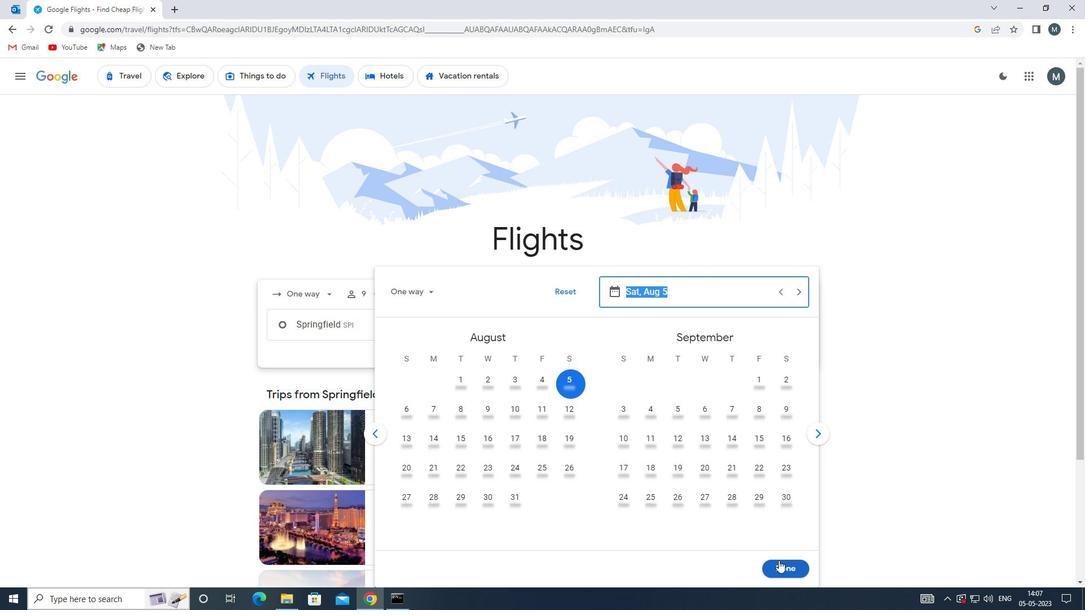 
Action: Mouse moved to (554, 369)
Screenshot: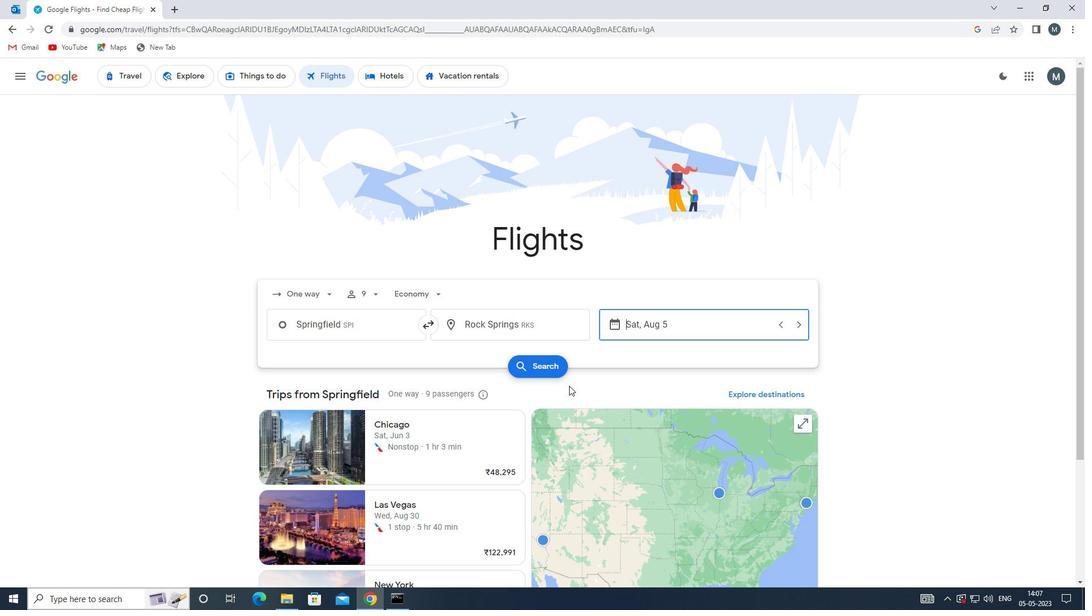 
Action: Mouse pressed left at (554, 369)
Screenshot: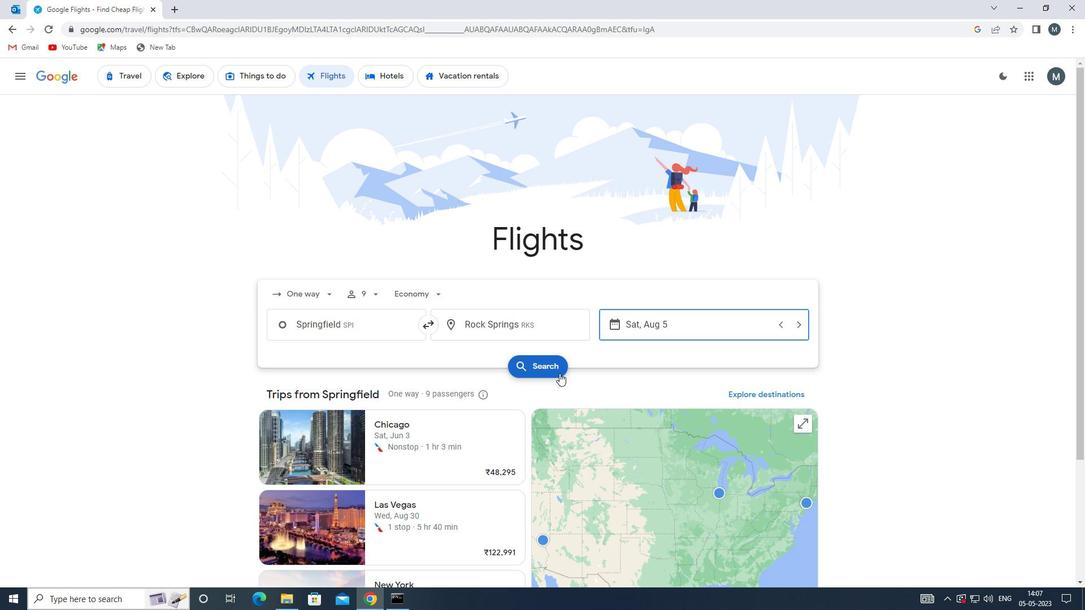 
Action: Mouse moved to (295, 183)
Screenshot: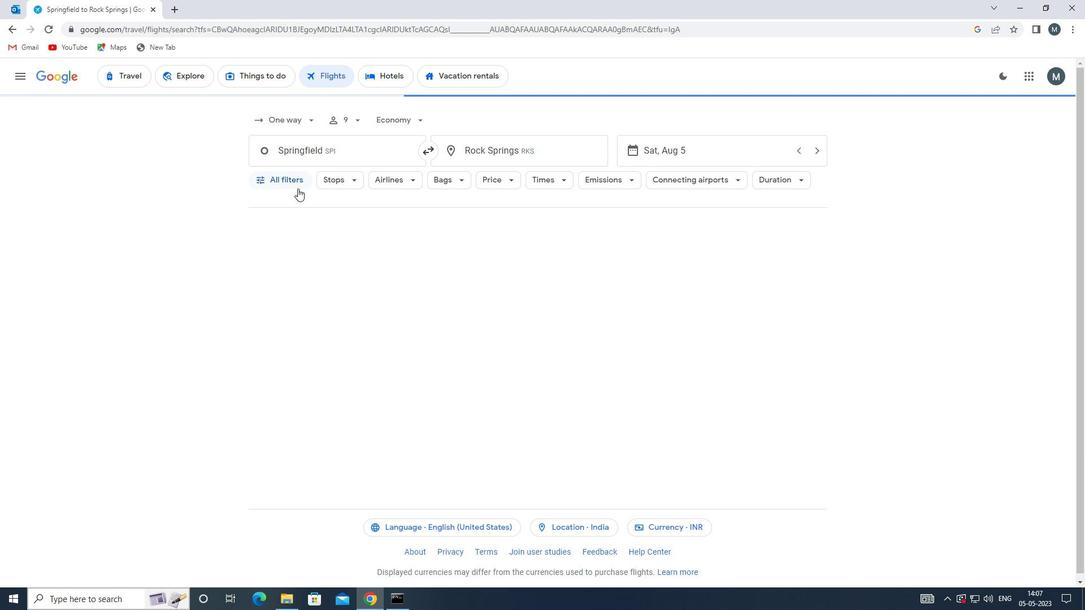 
Action: Mouse pressed left at (295, 183)
Screenshot: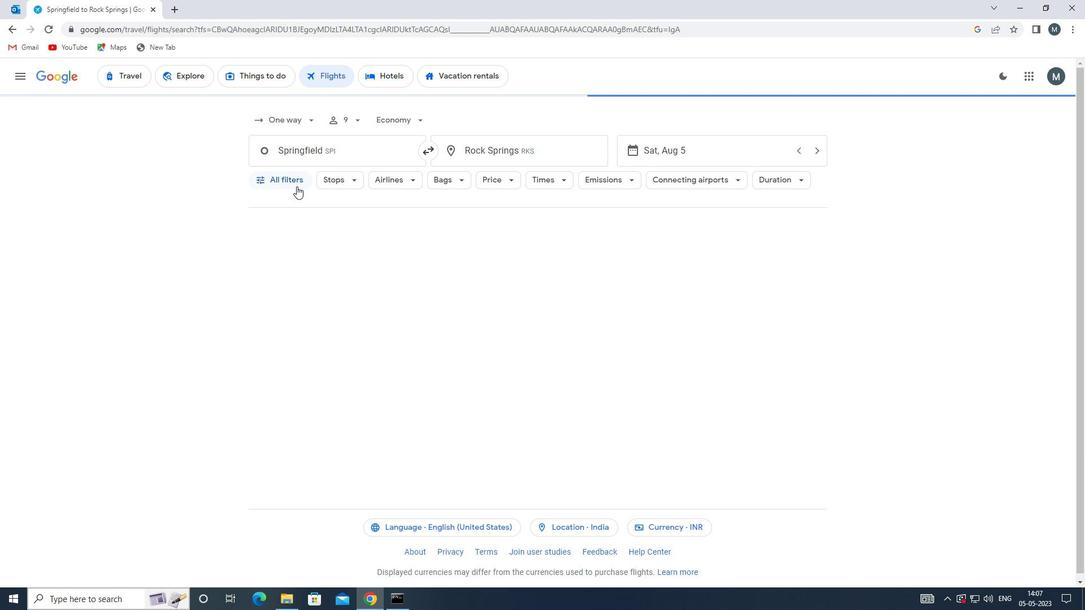
Action: Mouse moved to (314, 329)
Screenshot: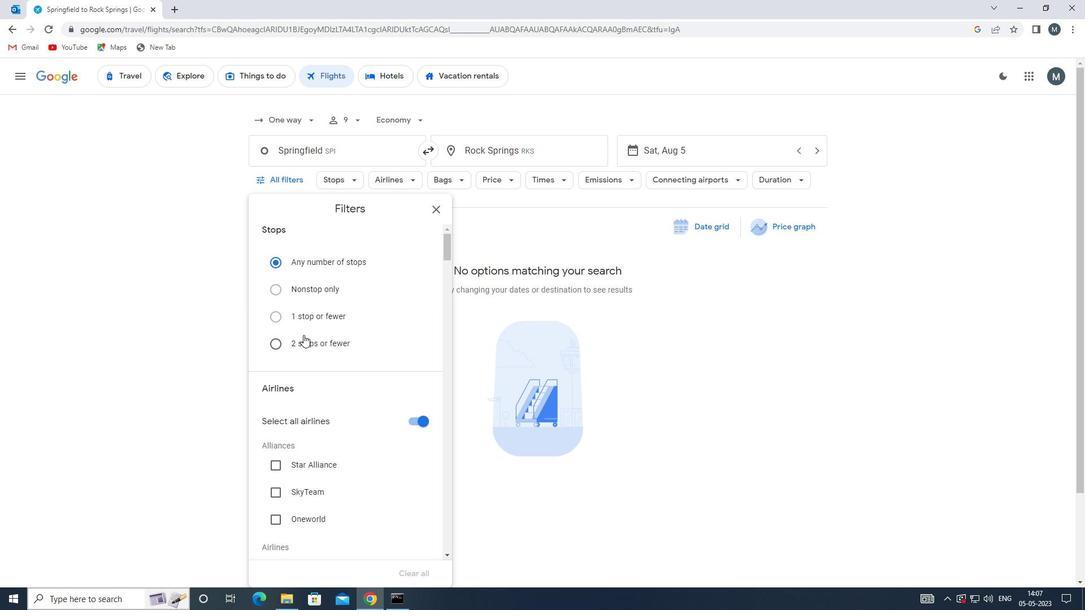 
Action: Mouse scrolled (314, 329) with delta (0, 0)
Screenshot: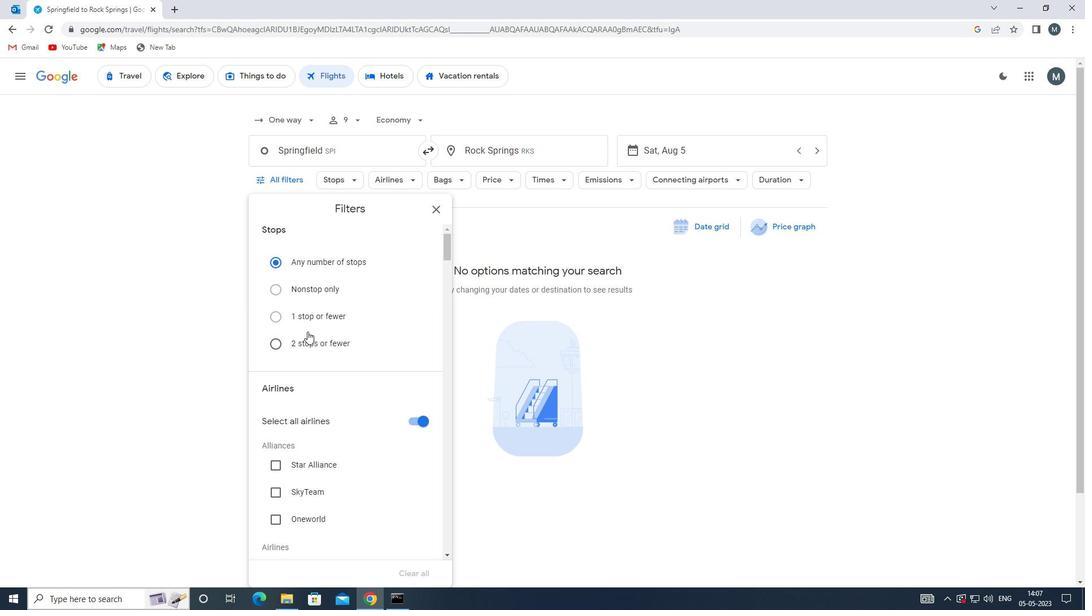 
Action: Mouse scrolled (314, 329) with delta (0, 0)
Screenshot: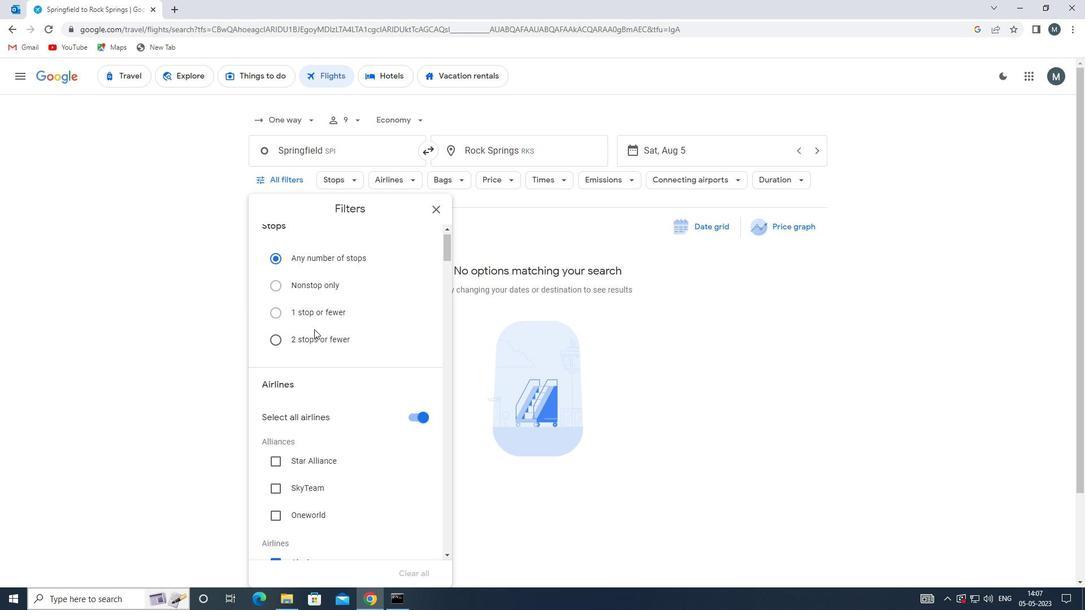 
Action: Mouse moved to (418, 305)
Screenshot: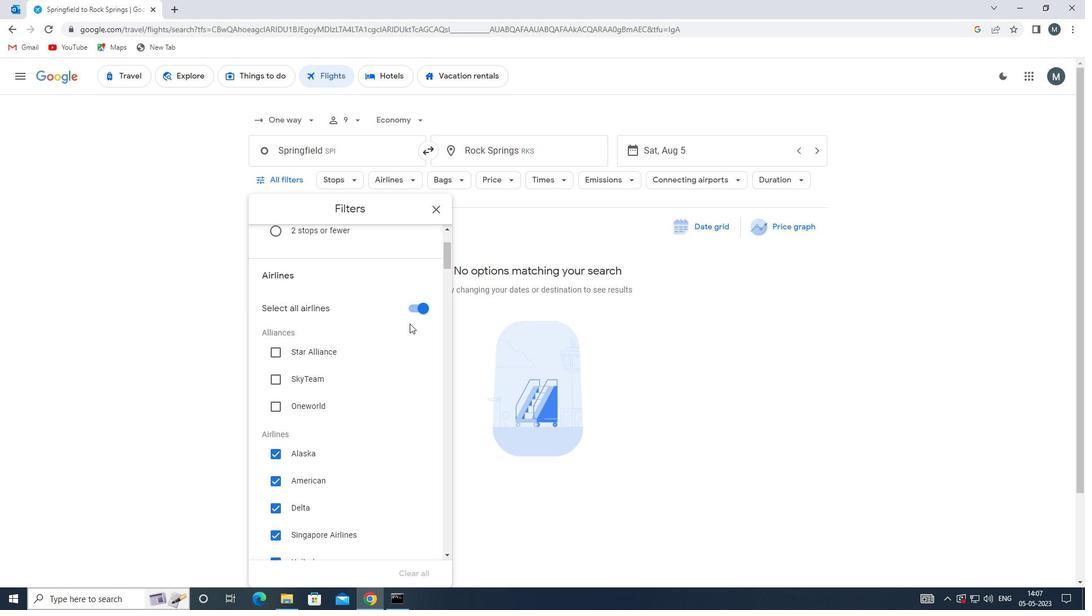 
Action: Mouse pressed left at (418, 305)
Screenshot: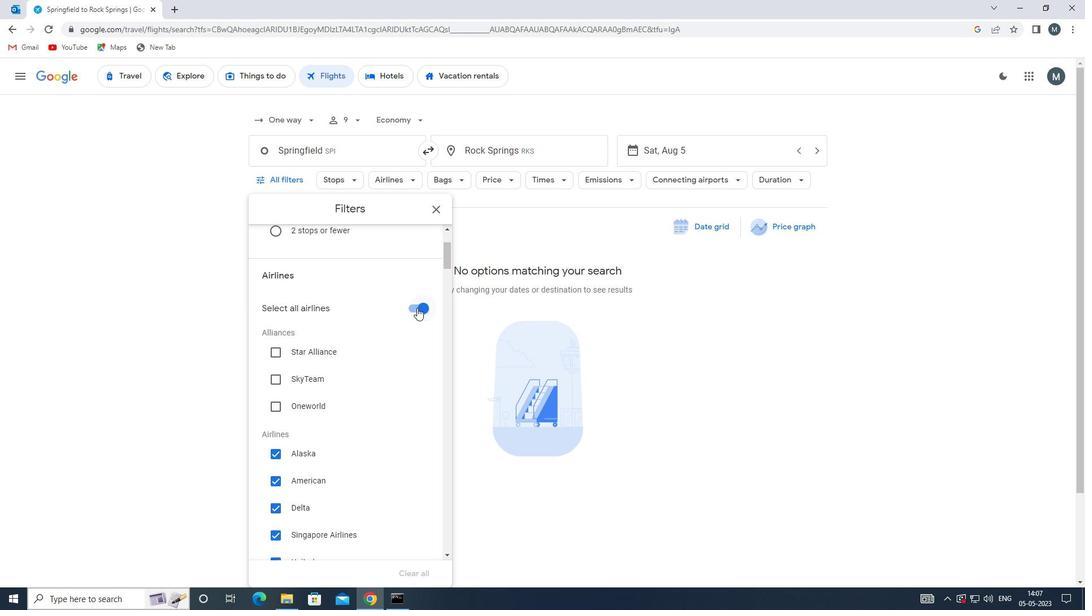 
Action: Mouse moved to (352, 374)
Screenshot: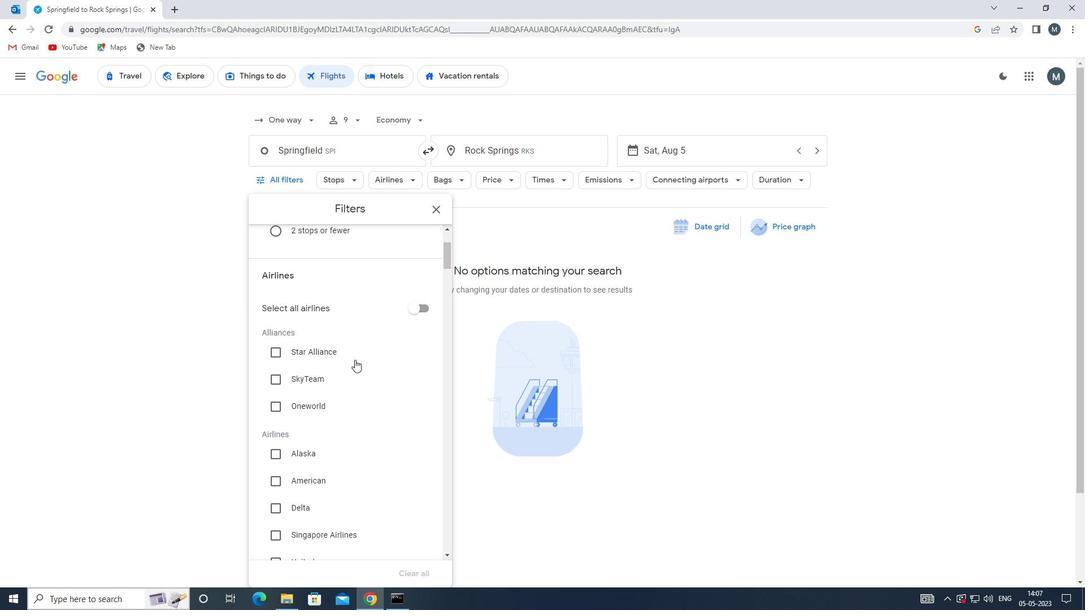 
Action: Mouse scrolled (352, 374) with delta (0, 0)
Screenshot: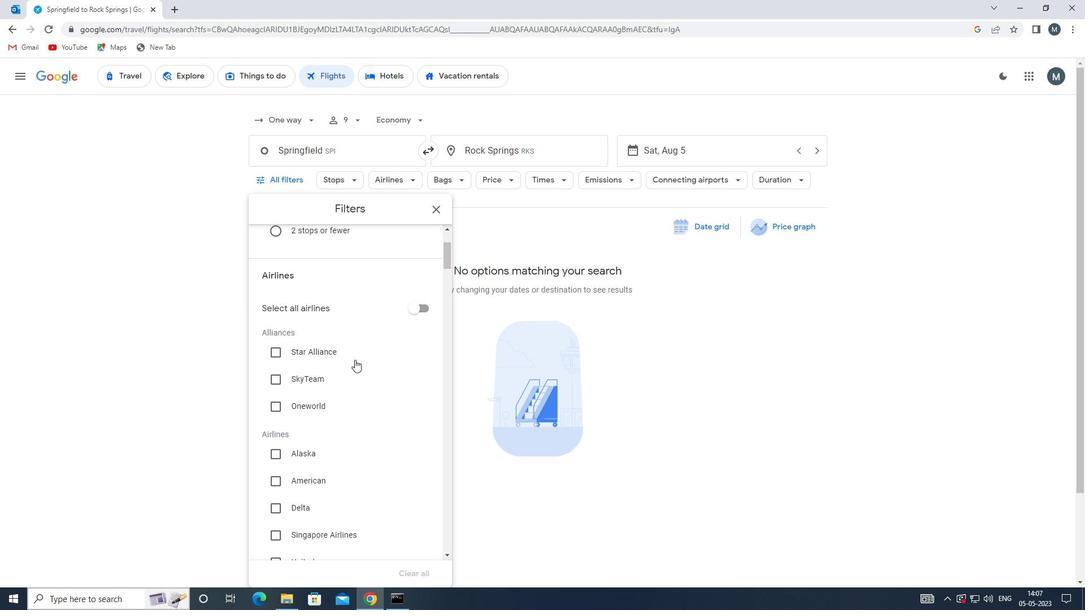 
Action: Mouse moved to (351, 377)
Screenshot: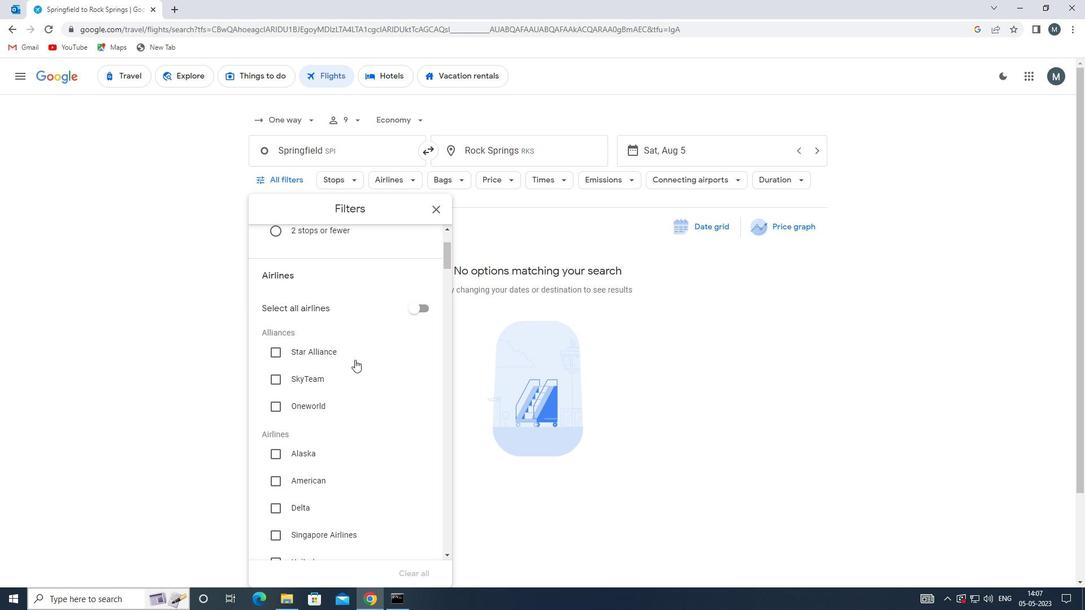 
Action: Mouse scrolled (351, 377) with delta (0, 0)
Screenshot: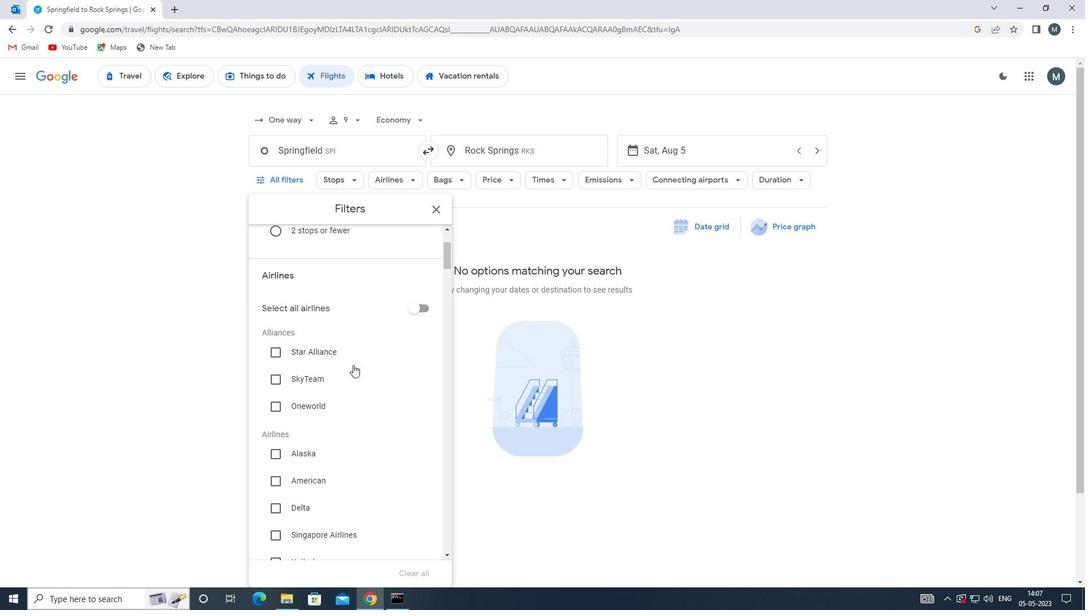 
Action: Mouse moved to (323, 476)
Screenshot: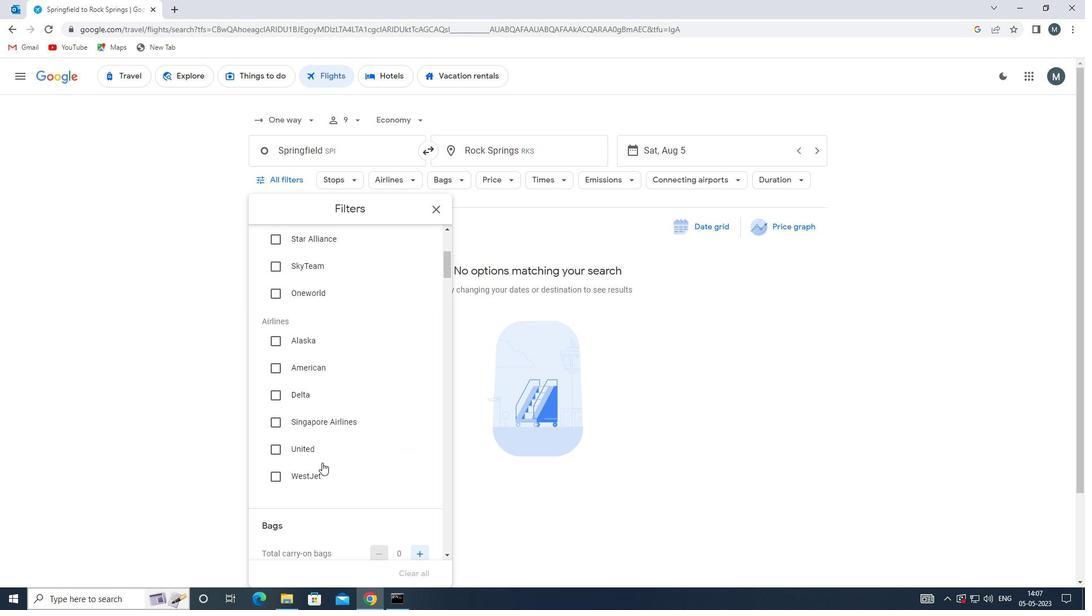 
Action: Mouse pressed left at (323, 476)
Screenshot: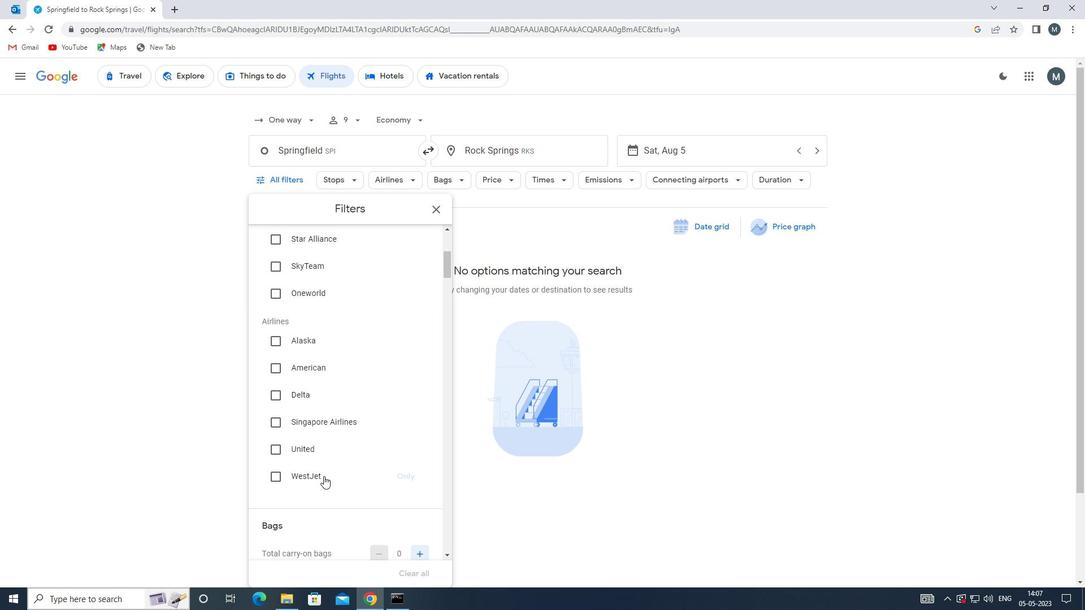 
Action: Mouse moved to (304, 438)
Screenshot: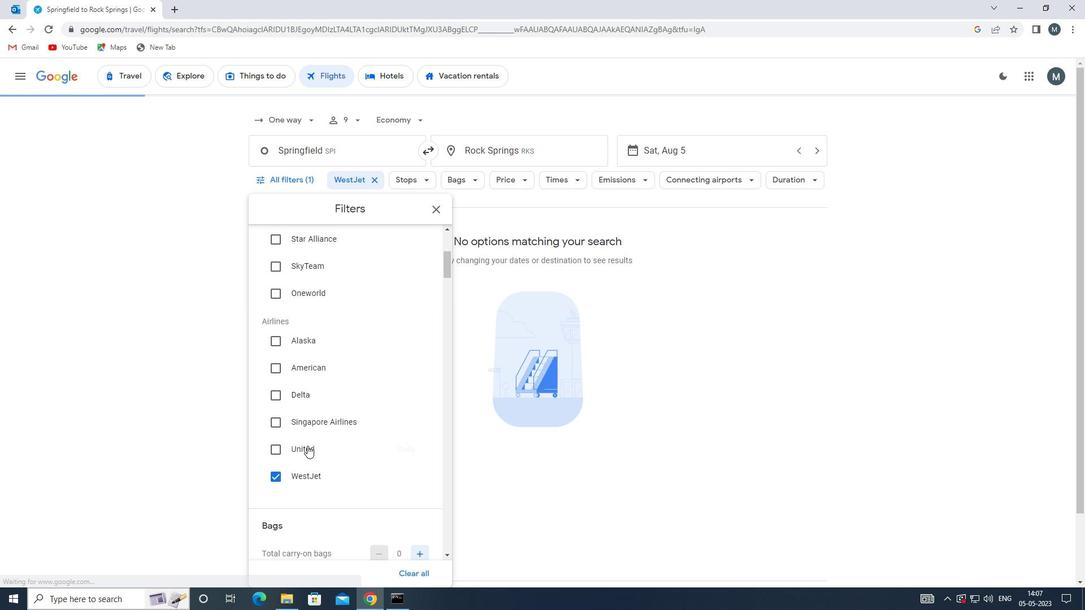 
Action: Mouse scrolled (304, 437) with delta (0, 0)
Screenshot: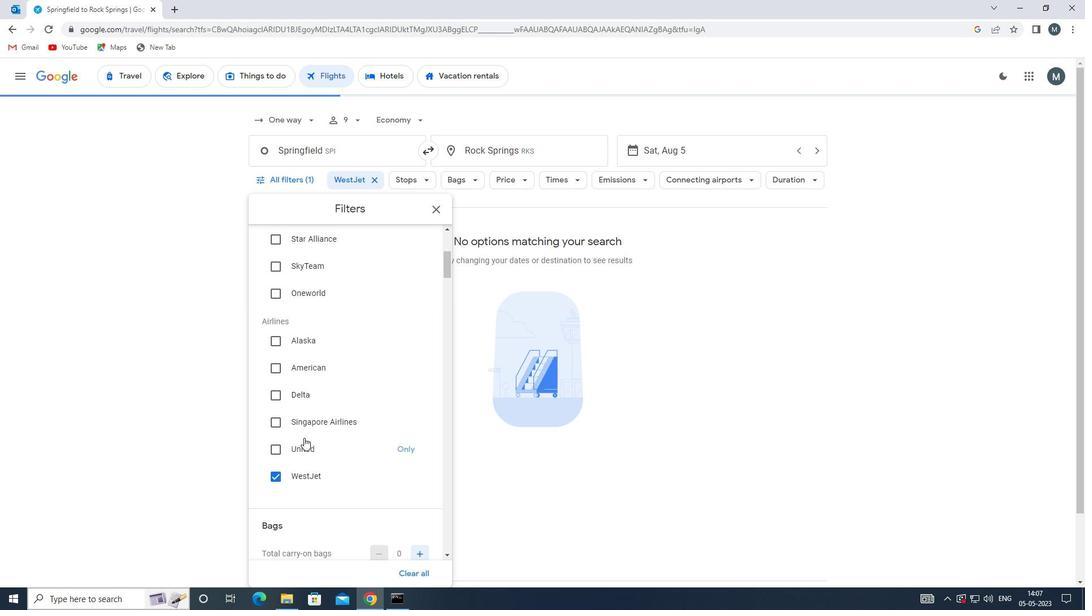 
Action: Mouse scrolled (304, 437) with delta (0, 0)
Screenshot: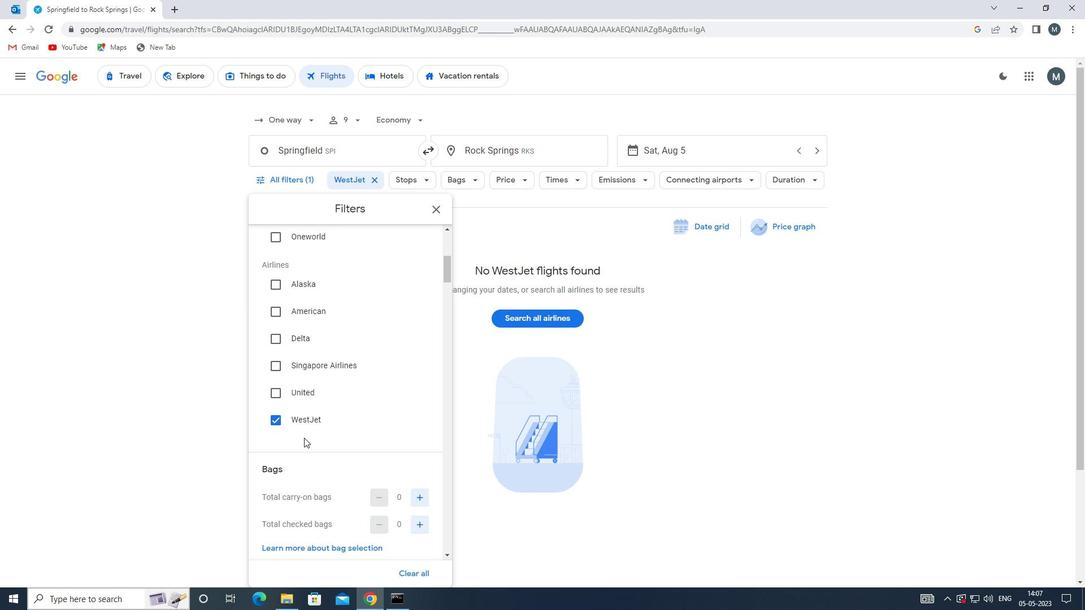 
Action: Mouse moved to (303, 438)
Screenshot: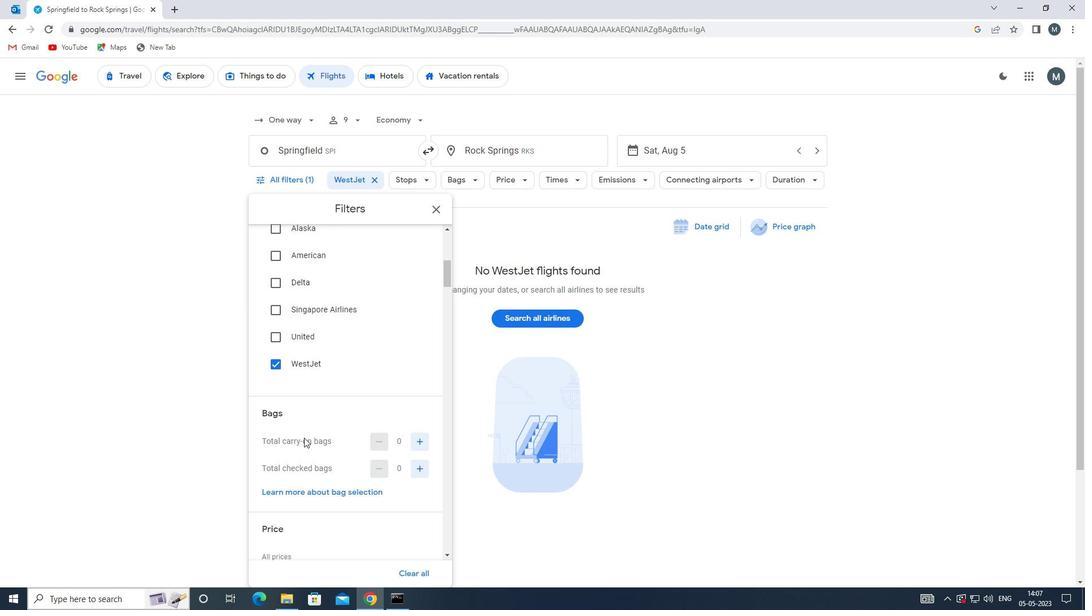 
Action: Mouse scrolled (303, 437) with delta (0, 0)
Screenshot: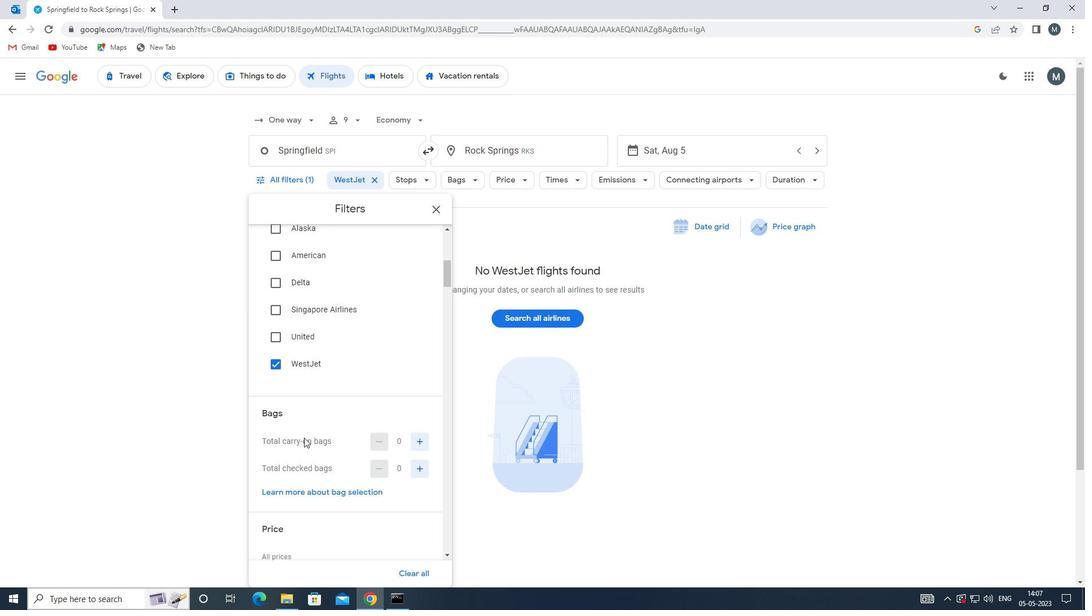 
Action: Mouse moved to (420, 410)
Screenshot: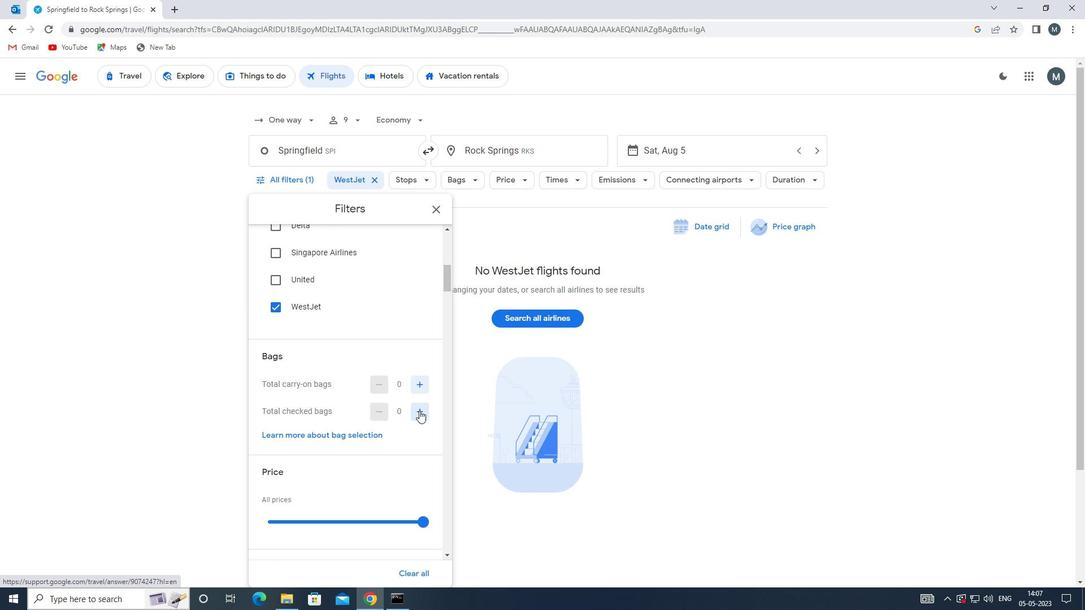 
Action: Mouse pressed left at (420, 410)
Screenshot: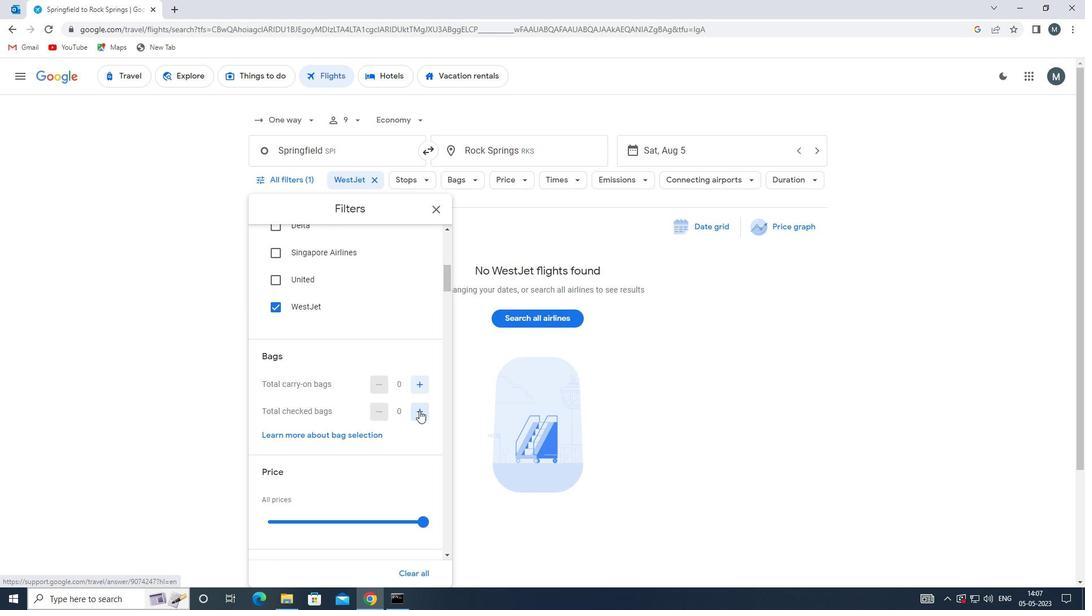 
Action: Mouse pressed left at (420, 410)
Screenshot: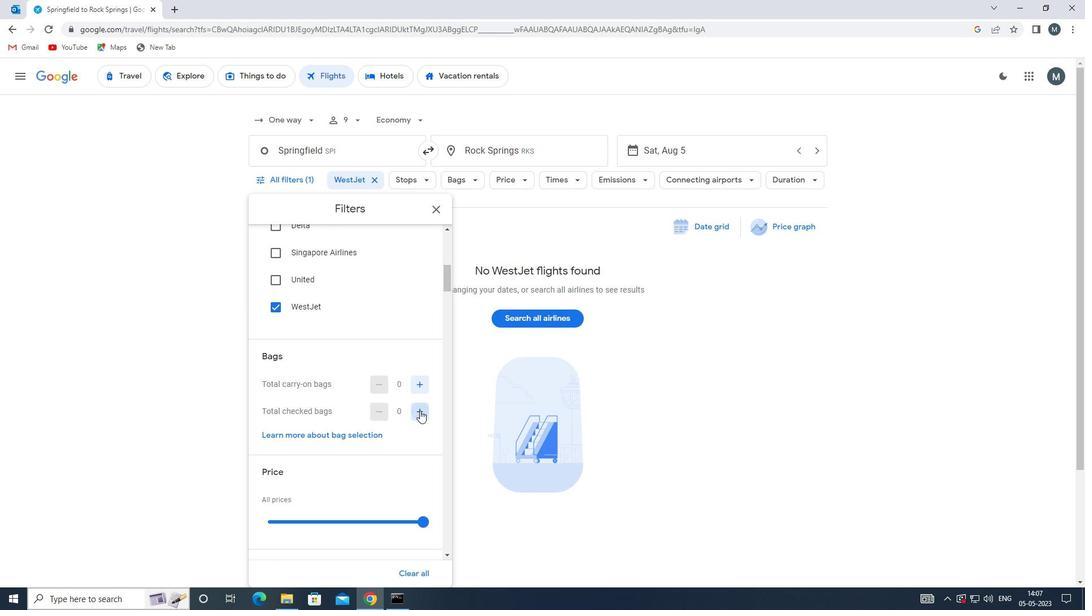 
Action: Mouse pressed left at (420, 410)
Screenshot: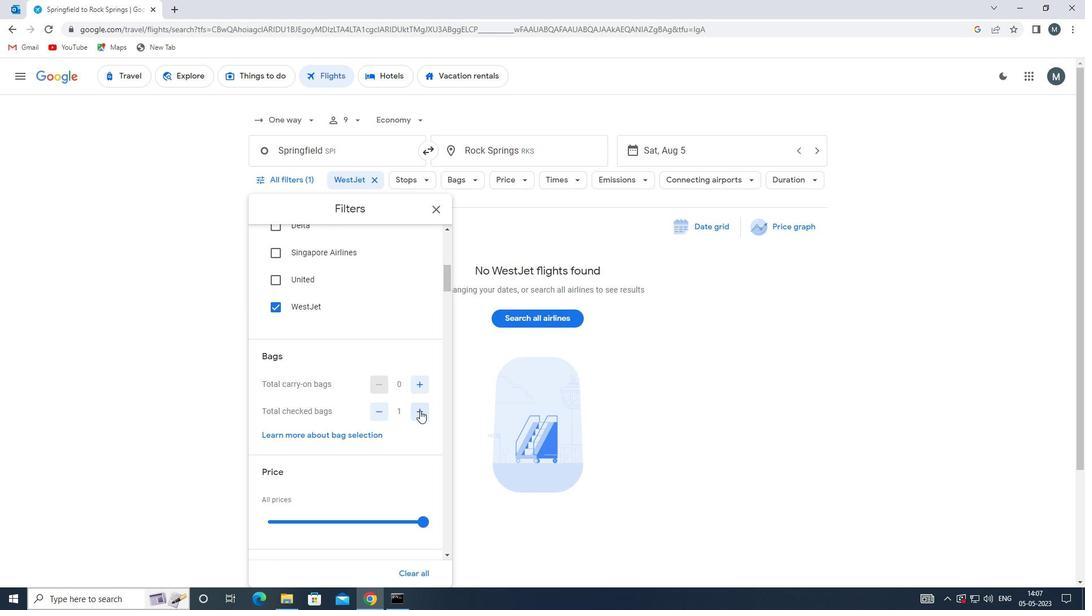 
Action: Mouse pressed left at (420, 410)
Screenshot: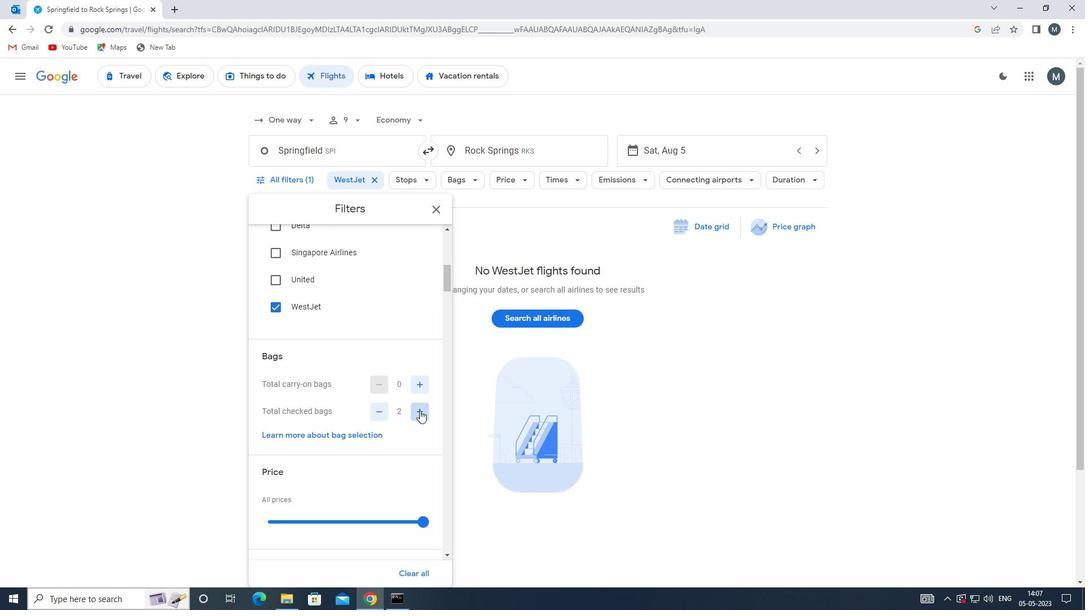 
Action: Mouse pressed left at (420, 410)
Screenshot: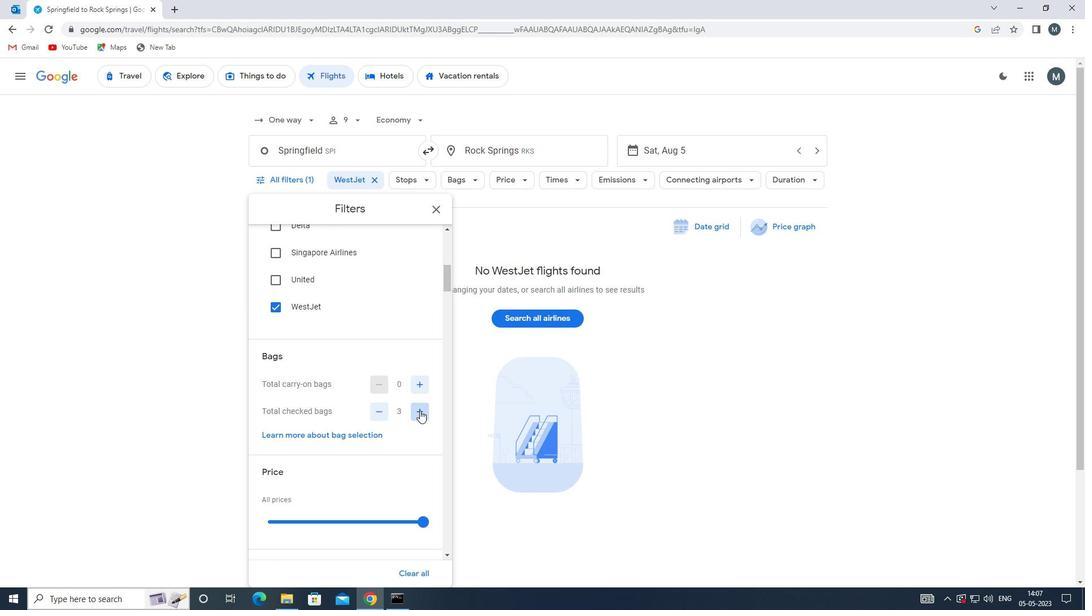 
Action: Mouse pressed left at (420, 410)
Screenshot: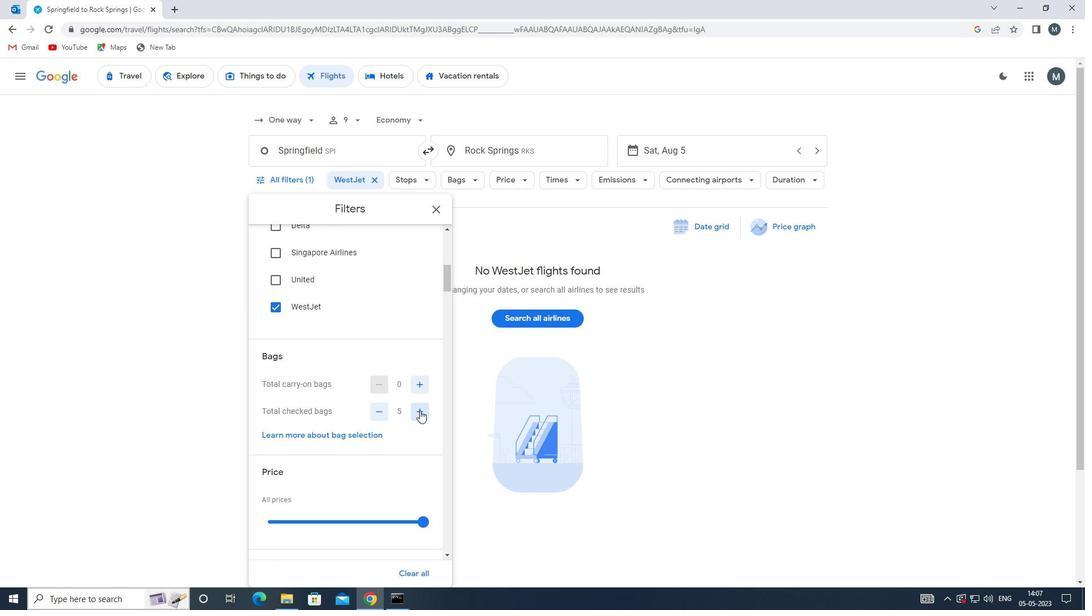 
Action: Mouse moved to (354, 427)
Screenshot: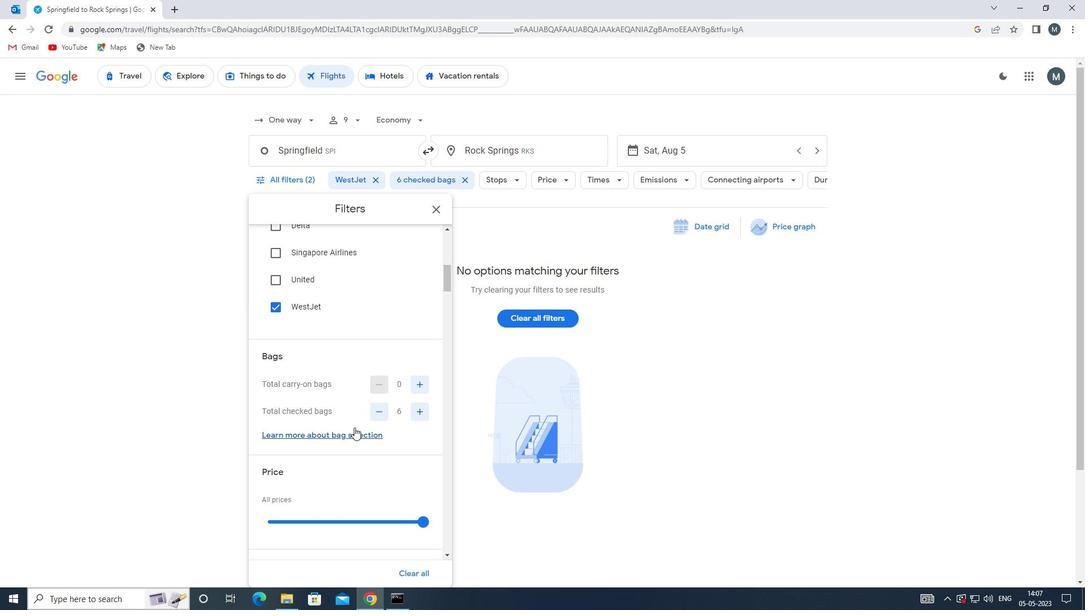 
Action: Mouse scrolled (354, 426) with delta (0, 0)
Screenshot: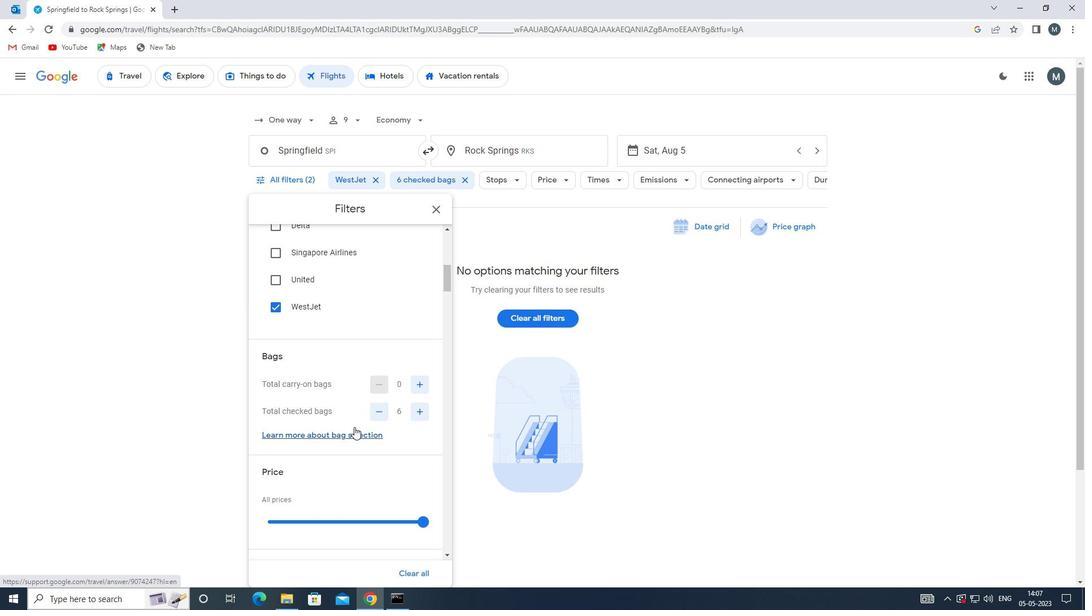
Action: Mouse moved to (351, 459)
Screenshot: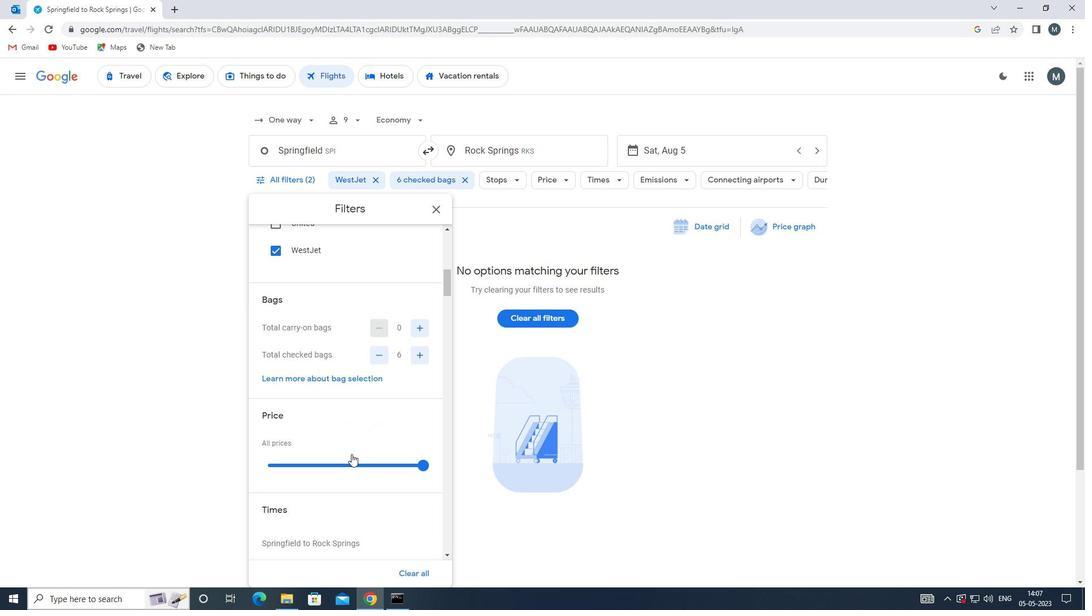 
Action: Mouse pressed left at (351, 459)
Screenshot: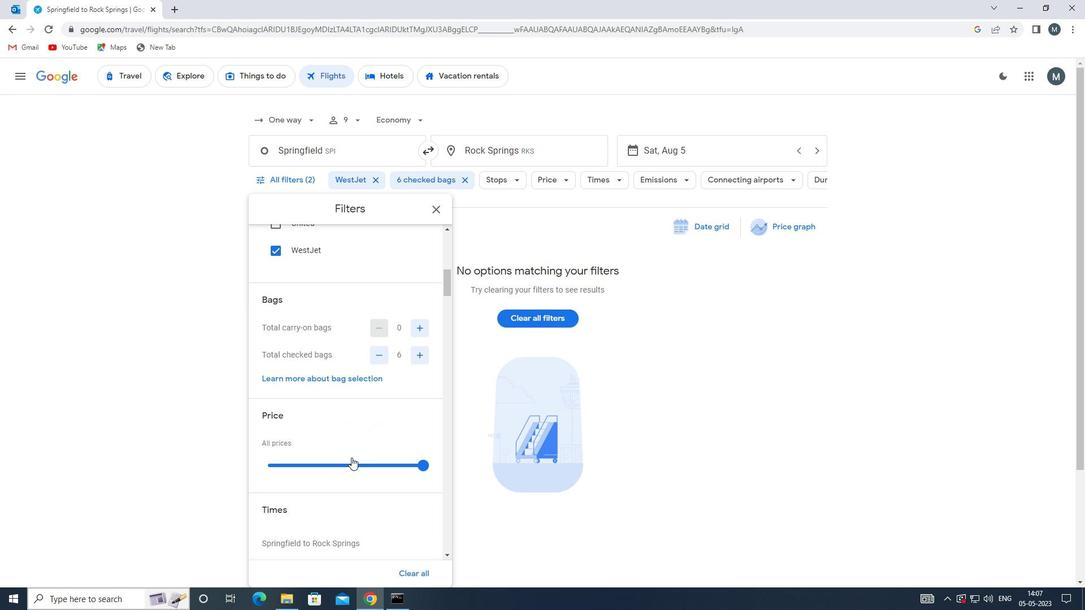 
Action: Mouse pressed left at (351, 459)
Screenshot: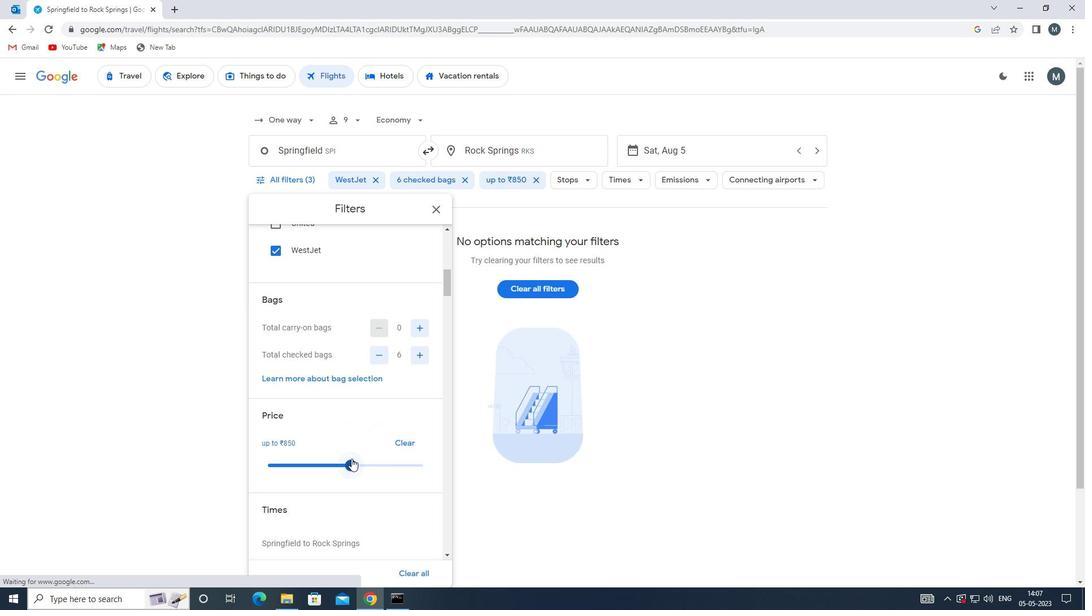 
Action: Mouse moved to (344, 441)
Screenshot: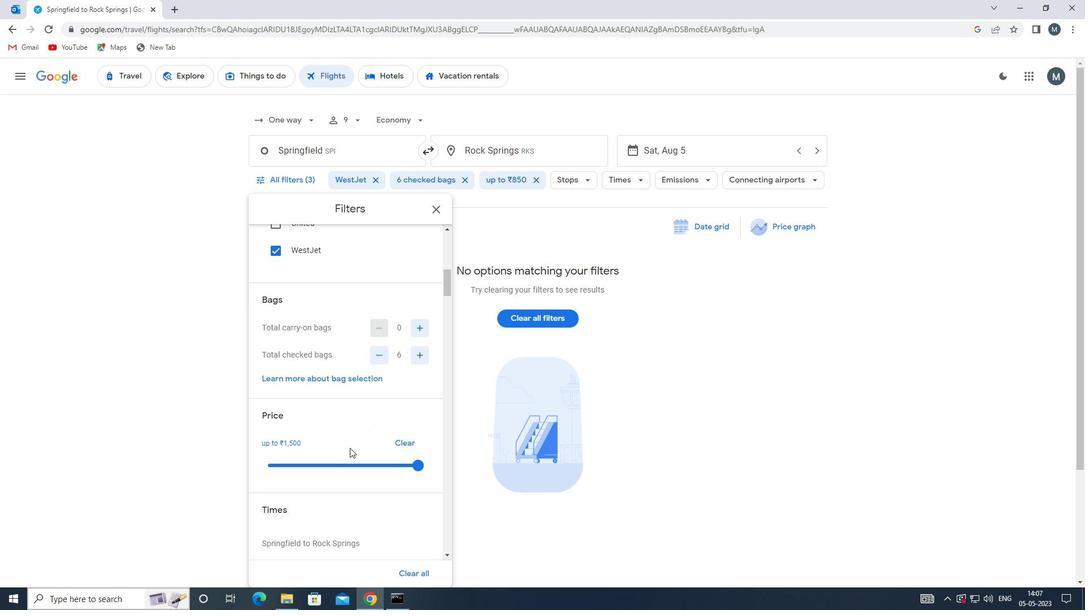 
Action: Mouse scrolled (344, 440) with delta (0, 0)
Screenshot: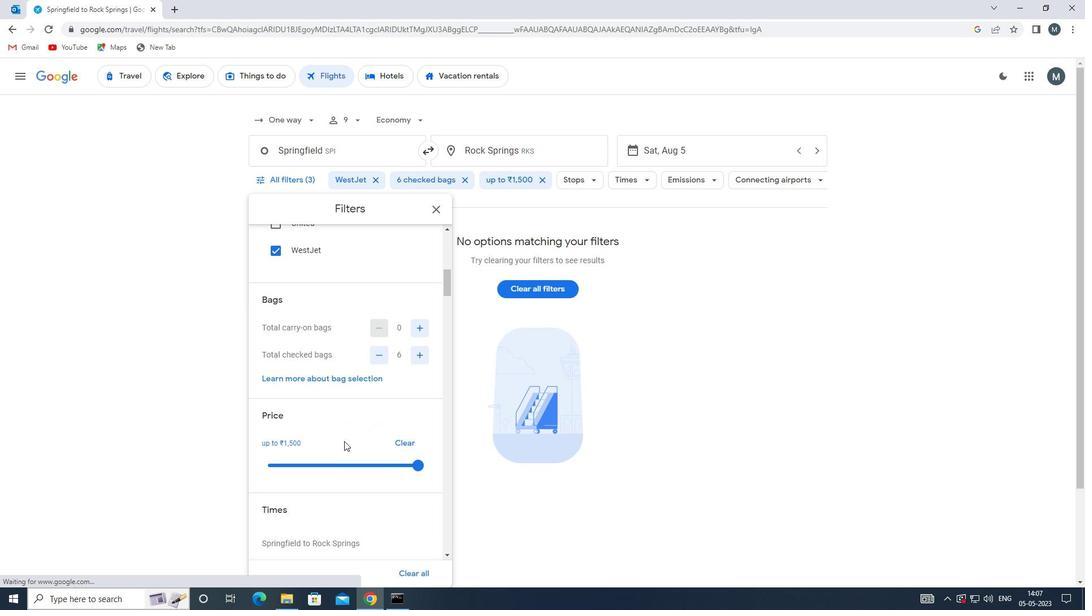 
Action: Mouse moved to (332, 434)
Screenshot: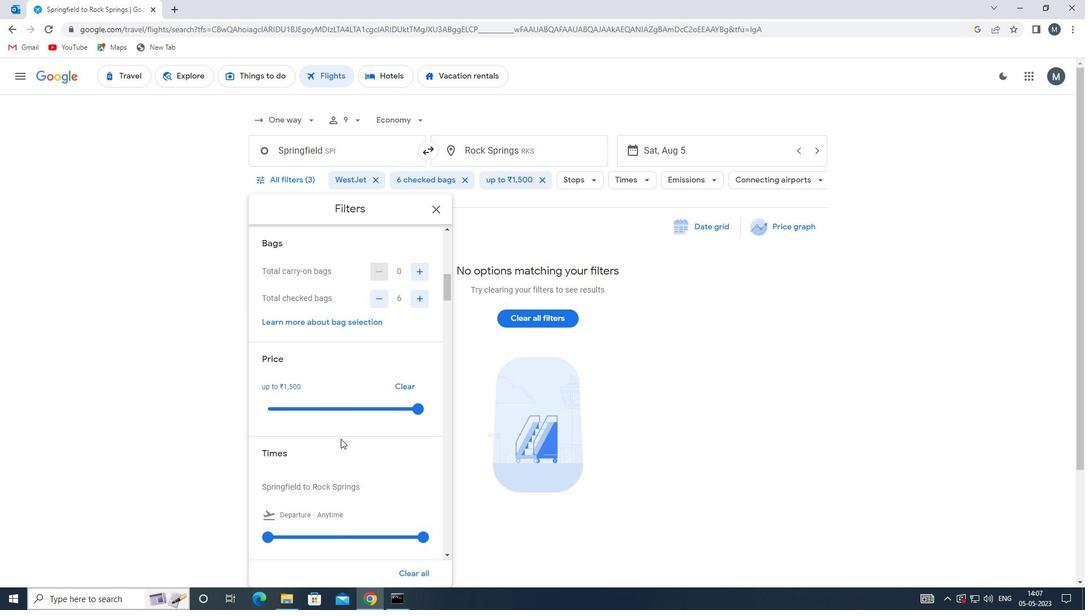 
Action: Mouse scrolled (332, 434) with delta (0, 0)
Screenshot: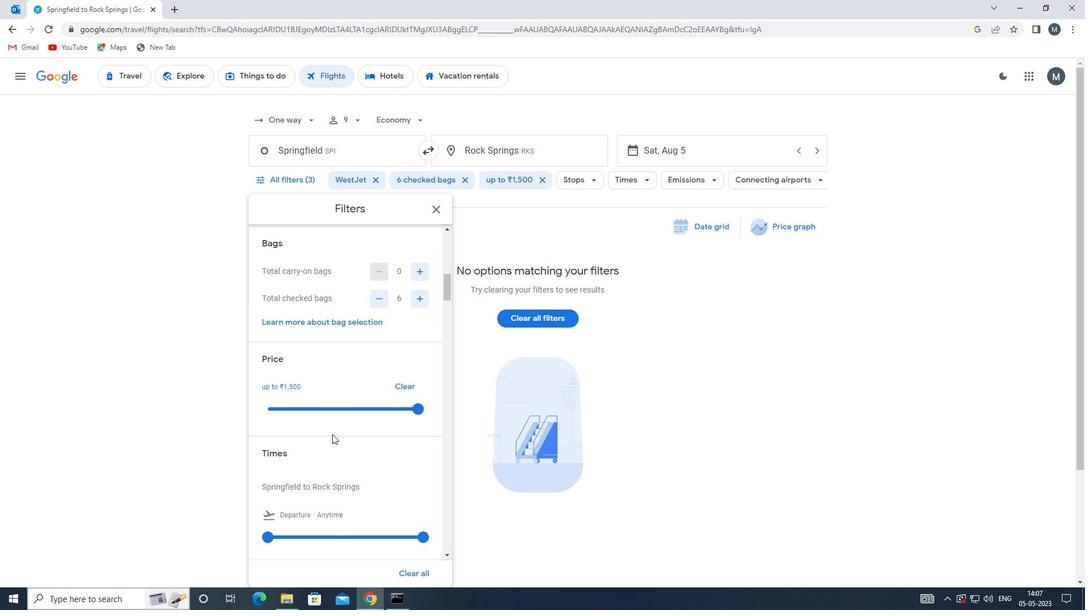 
Action: Mouse moved to (329, 435)
Screenshot: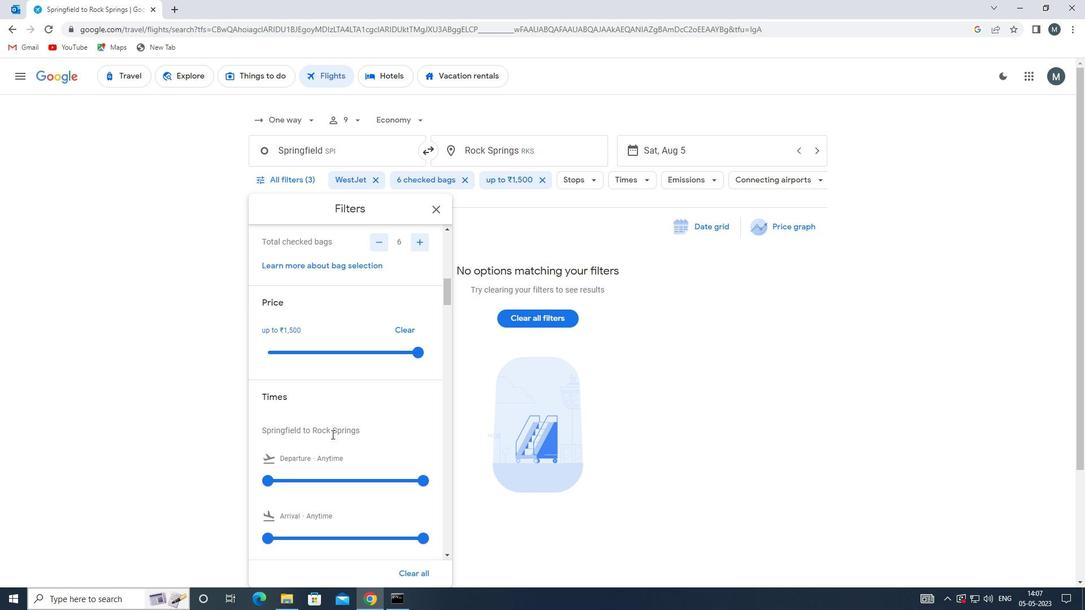 
Action: Mouse scrolled (329, 435) with delta (0, 0)
Screenshot: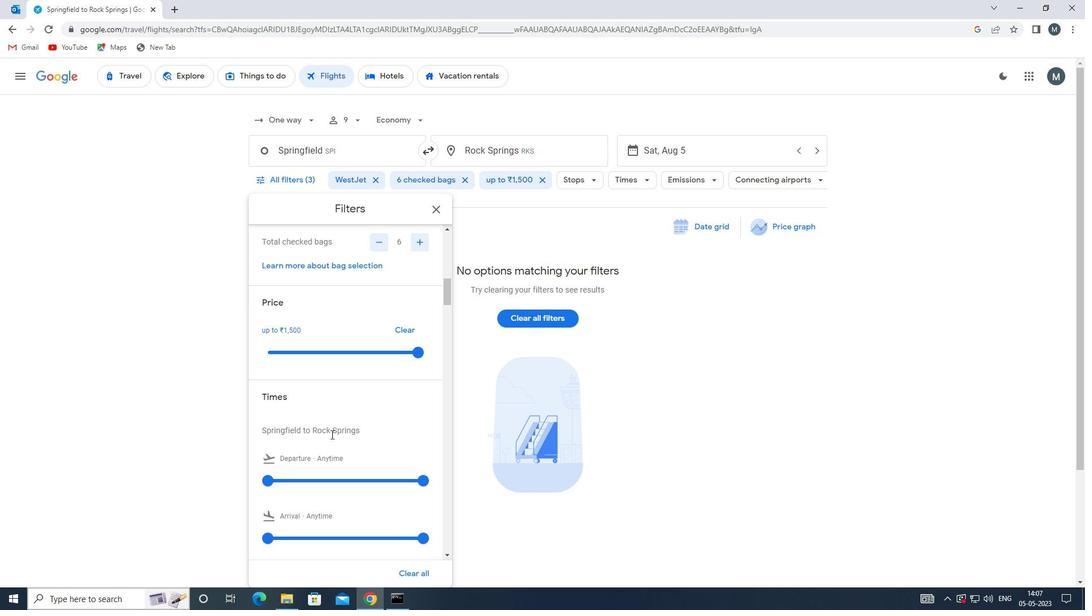 
Action: Mouse moved to (273, 428)
Screenshot: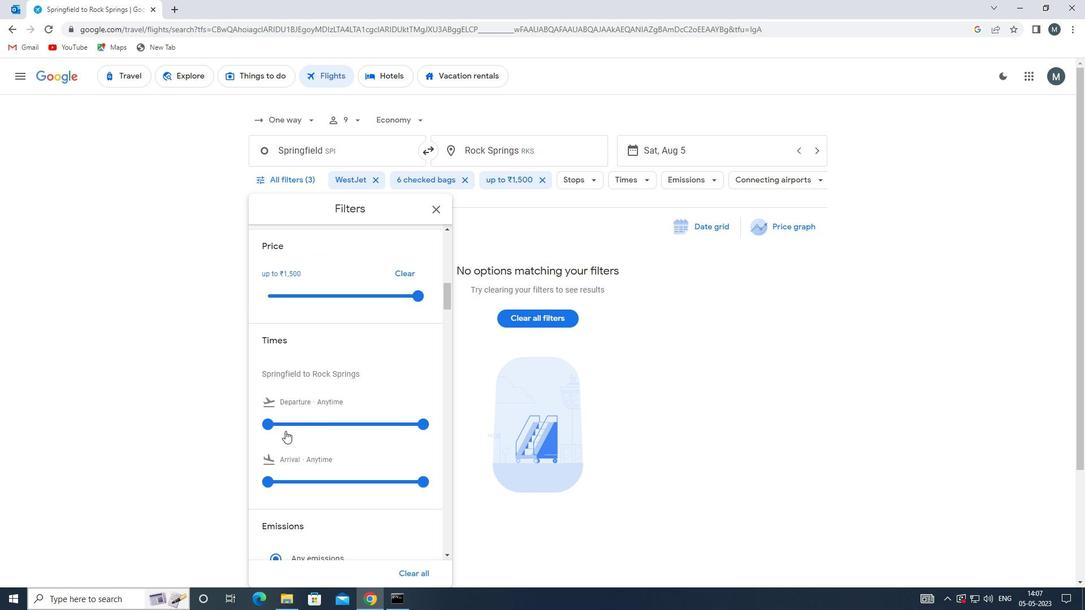 
Action: Mouse pressed left at (273, 428)
Screenshot: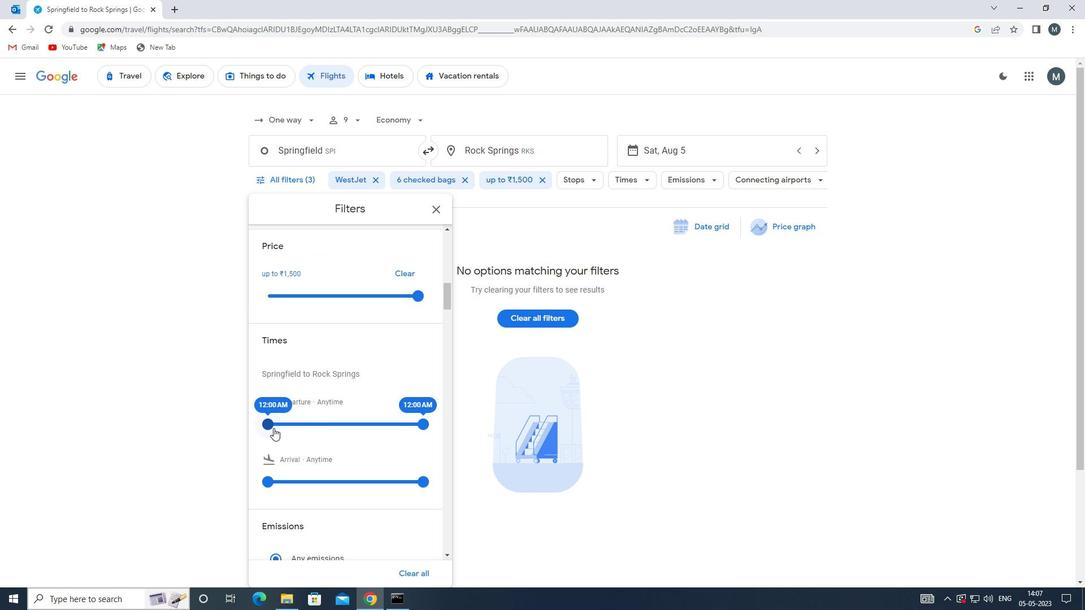 
Action: Mouse moved to (421, 424)
Screenshot: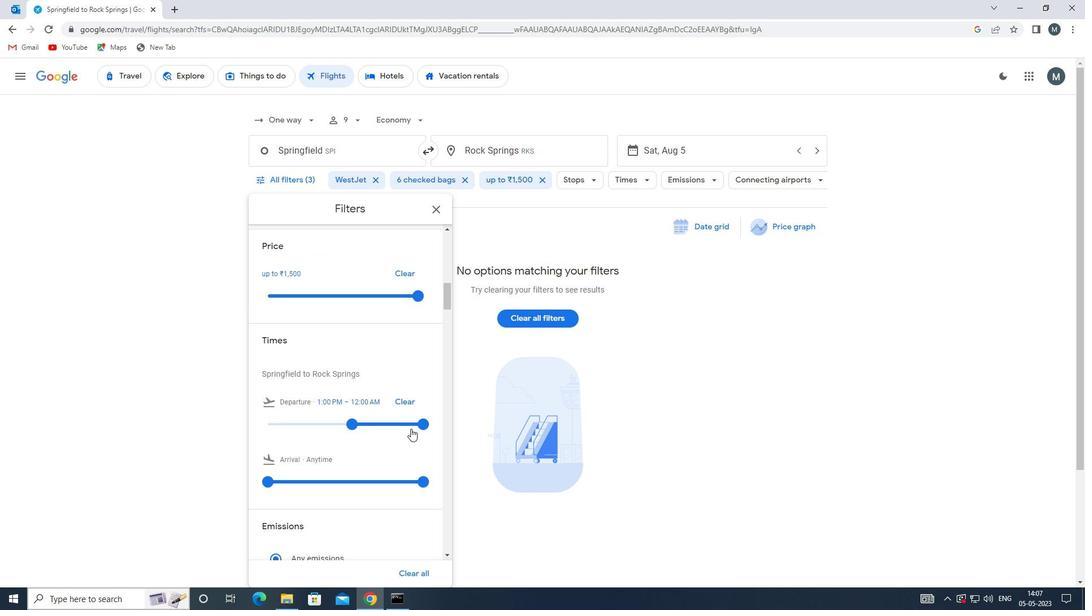 
Action: Mouse pressed left at (421, 424)
Screenshot: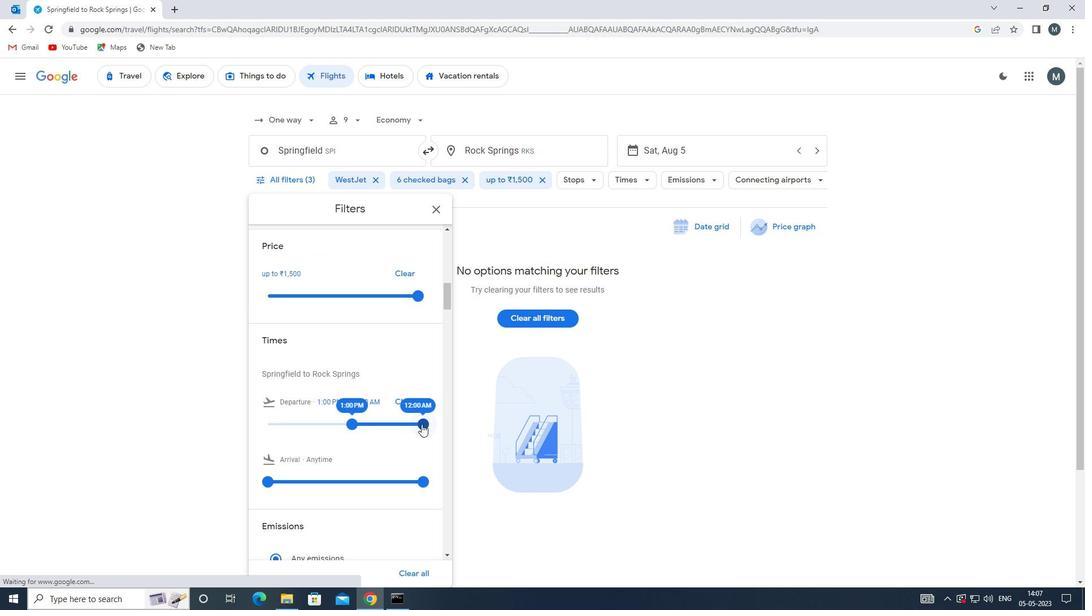 
Action: Mouse moved to (356, 422)
Screenshot: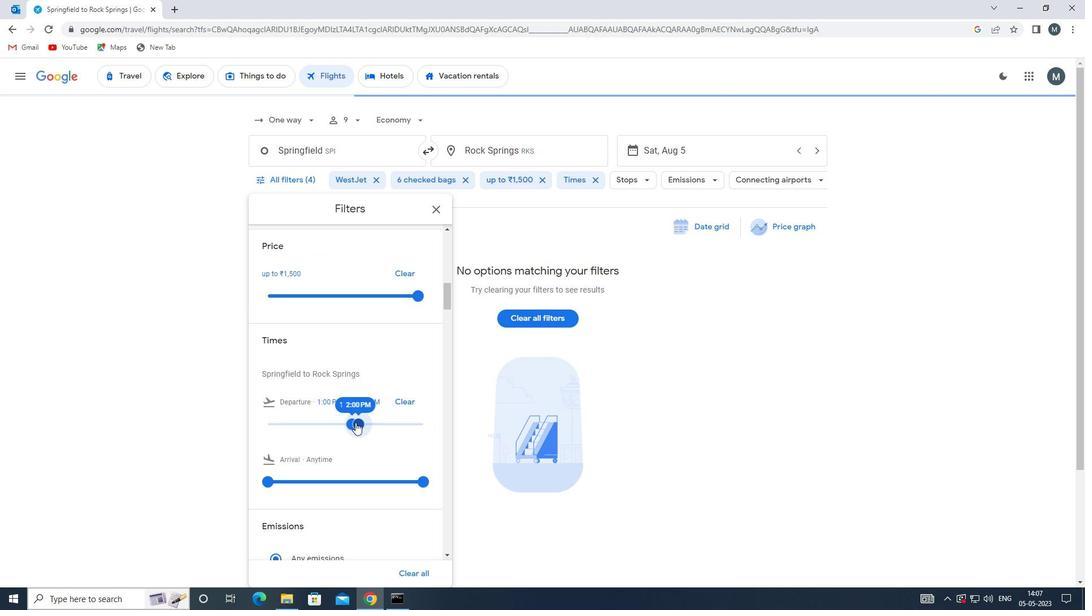 
Action: Mouse scrolled (356, 421) with delta (0, 0)
Screenshot: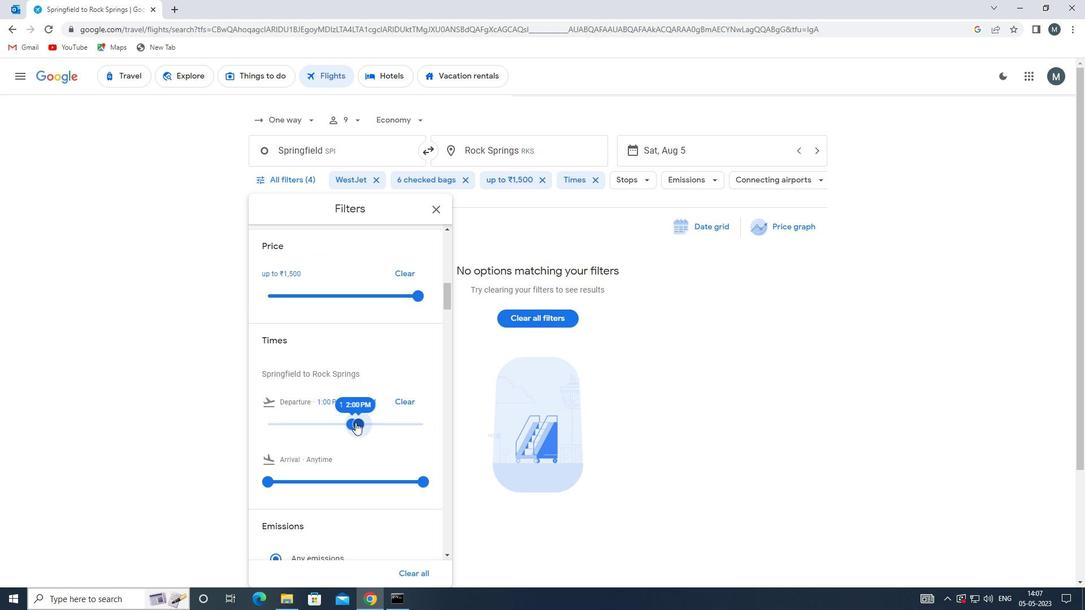 
Action: Mouse scrolled (356, 421) with delta (0, 0)
Screenshot: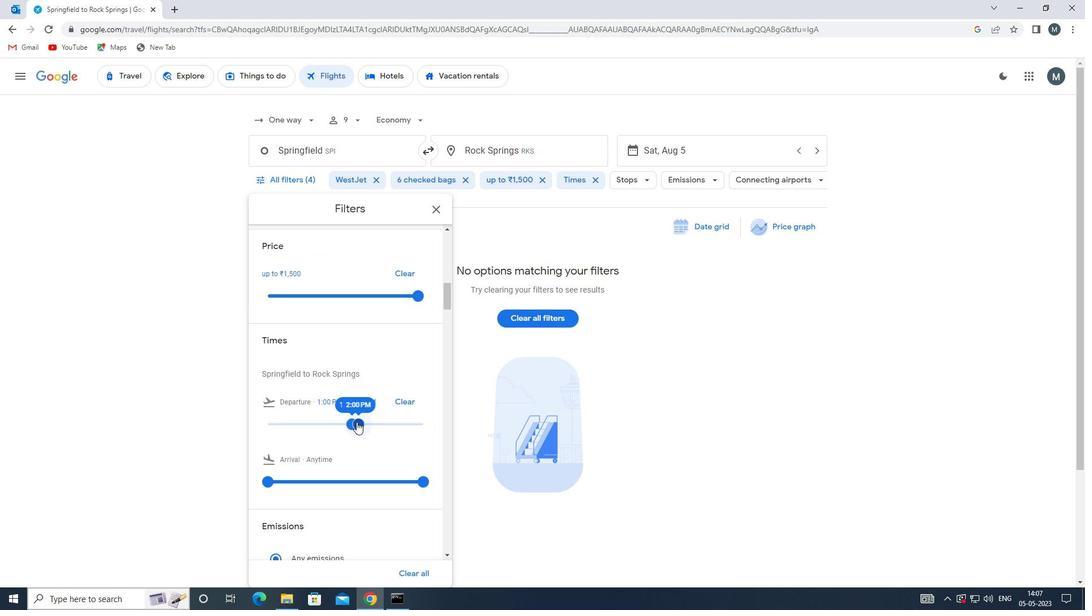 
Action: Mouse moved to (438, 208)
Screenshot: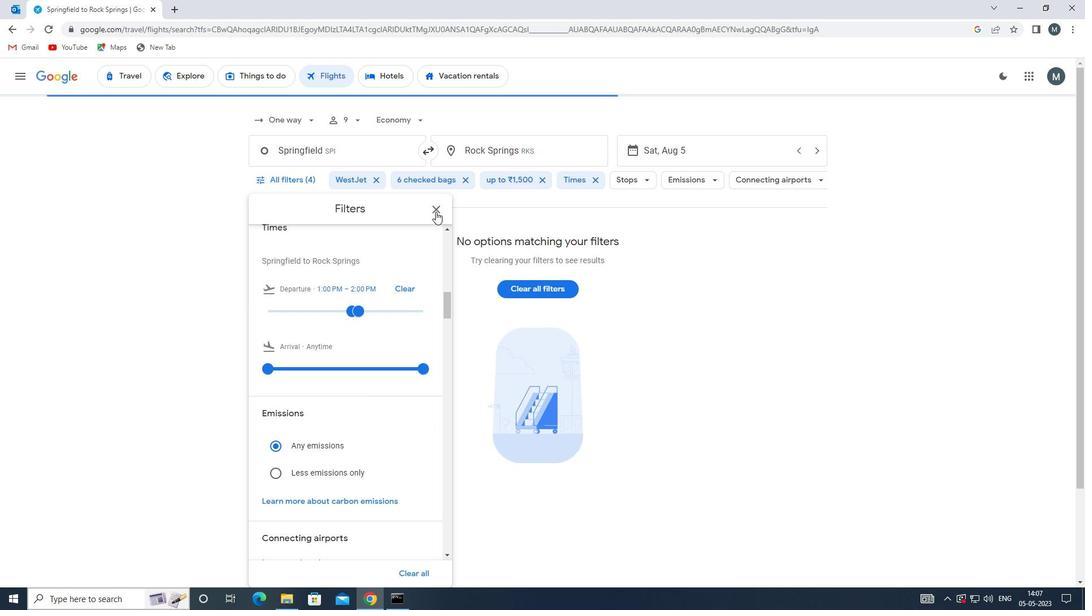 
Action: Mouse pressed left at (438, 208)
Screenshot: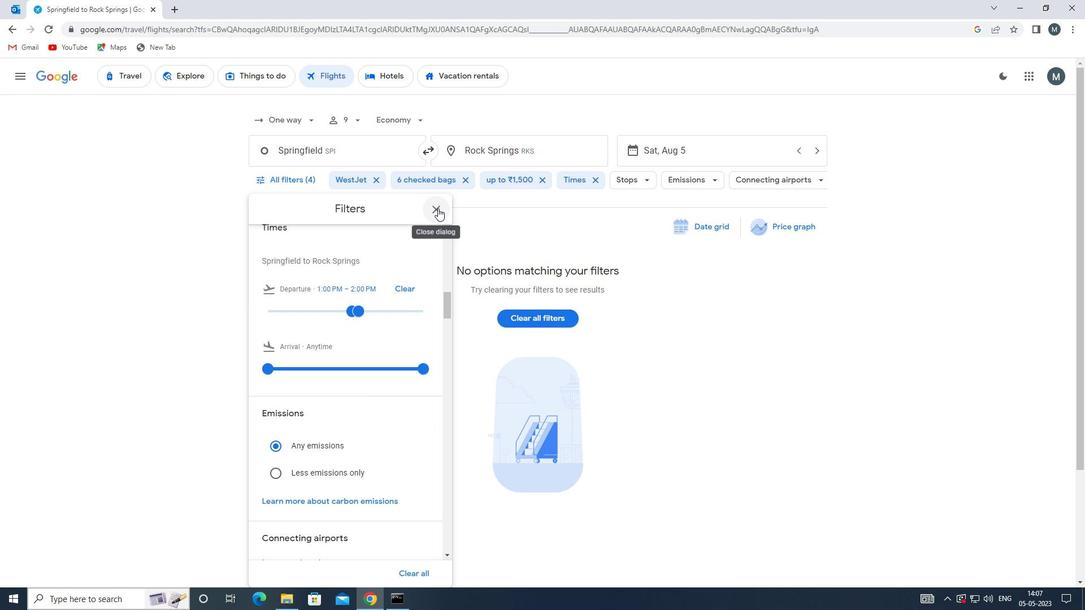 
Action: Mouse moved to (436, 210)
Screenshot: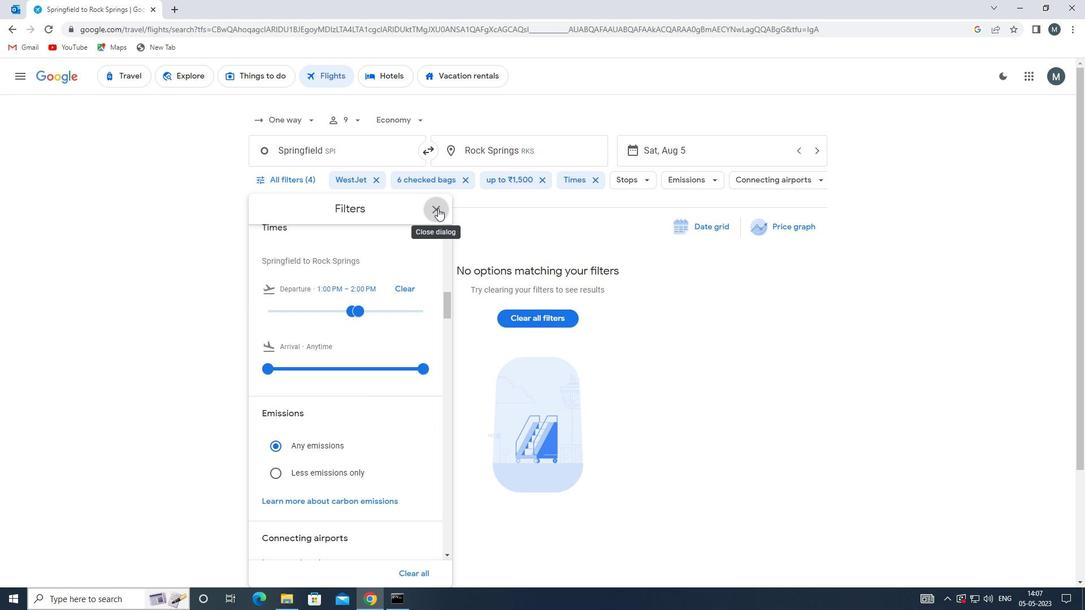 
